 Task: Find connections with filter location Sahagún with filter topic #Affiliationwith filter profile language German with filter current company Prodapt with filter school Rajasthan Jobs with filter industry Wholesale Hardware, Plumbing, Heating Equipment with filter service category AssistanceAdvertising with filter keywords title Camera Operator
Action: Mouse moved to (290, 218)
Screenshot: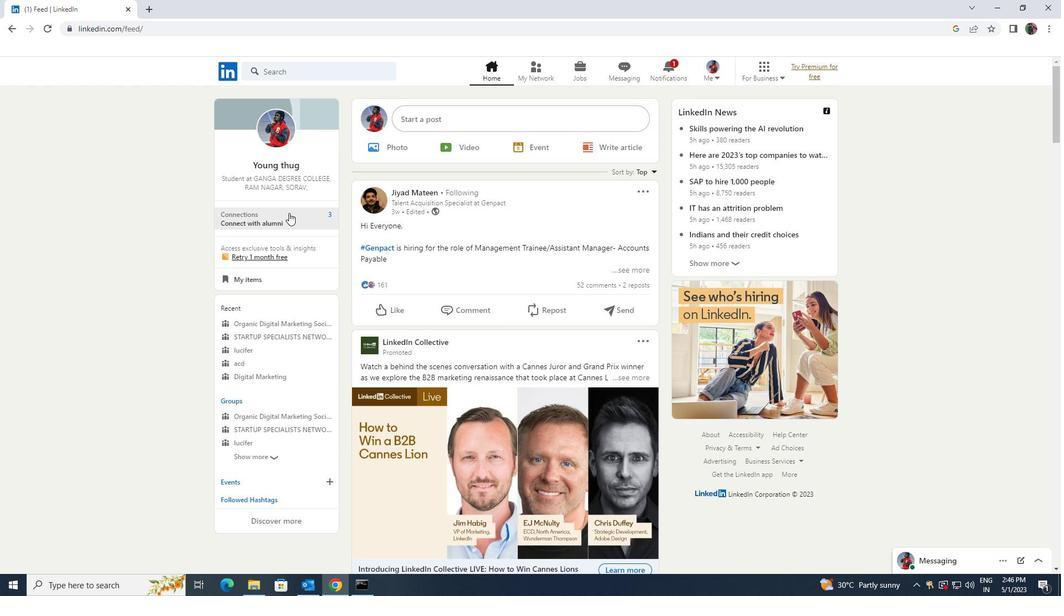 
Action: Mouse pressed left at (290, 218)
Screenshot: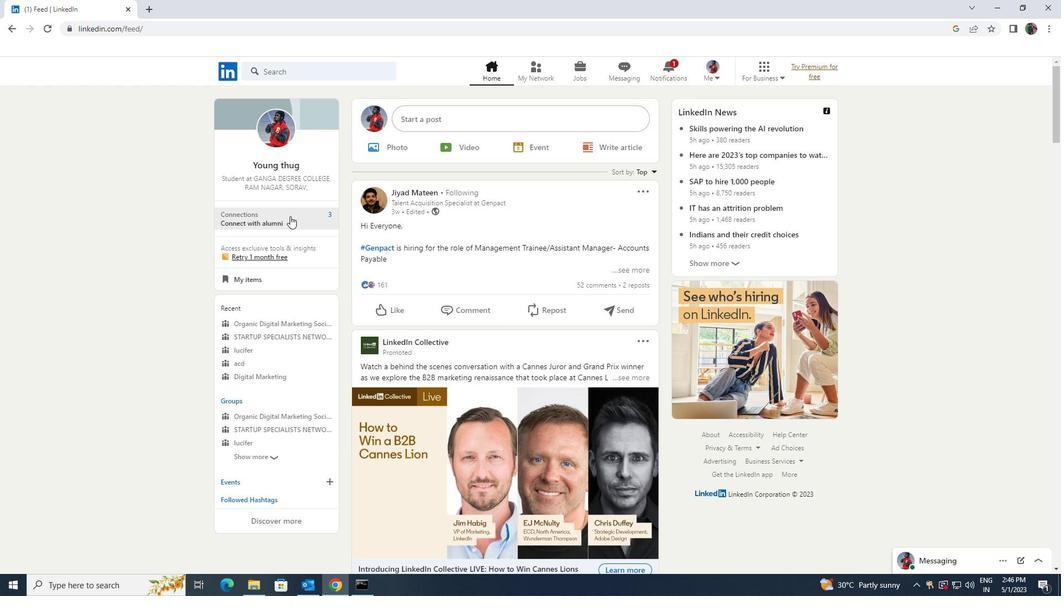 
Action: Mouse moved to (312, 137)
Screenshot: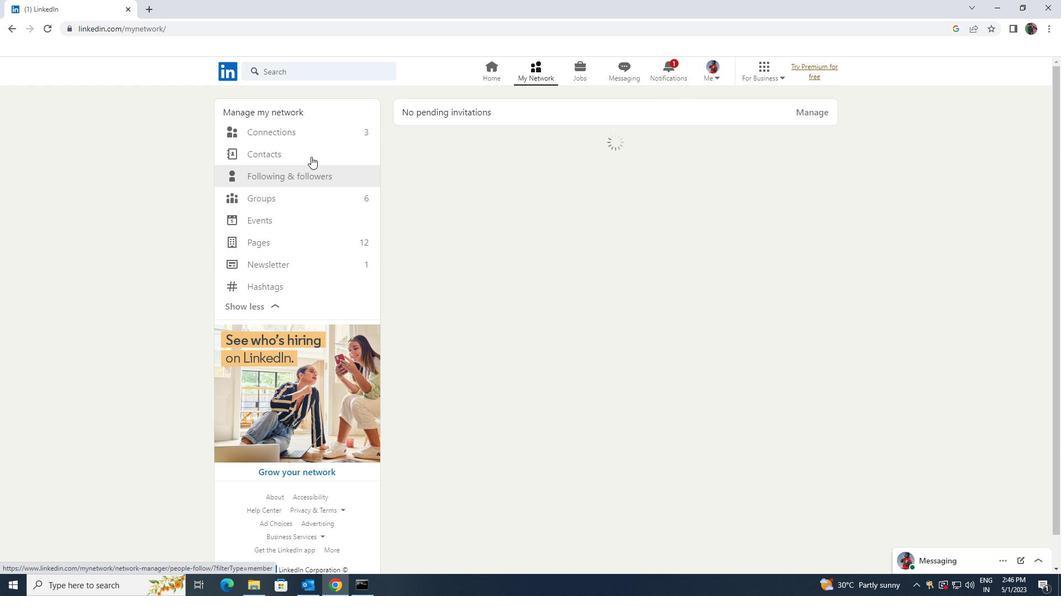 
Action: Mouse pressed left at (312, 137)
Screenshot: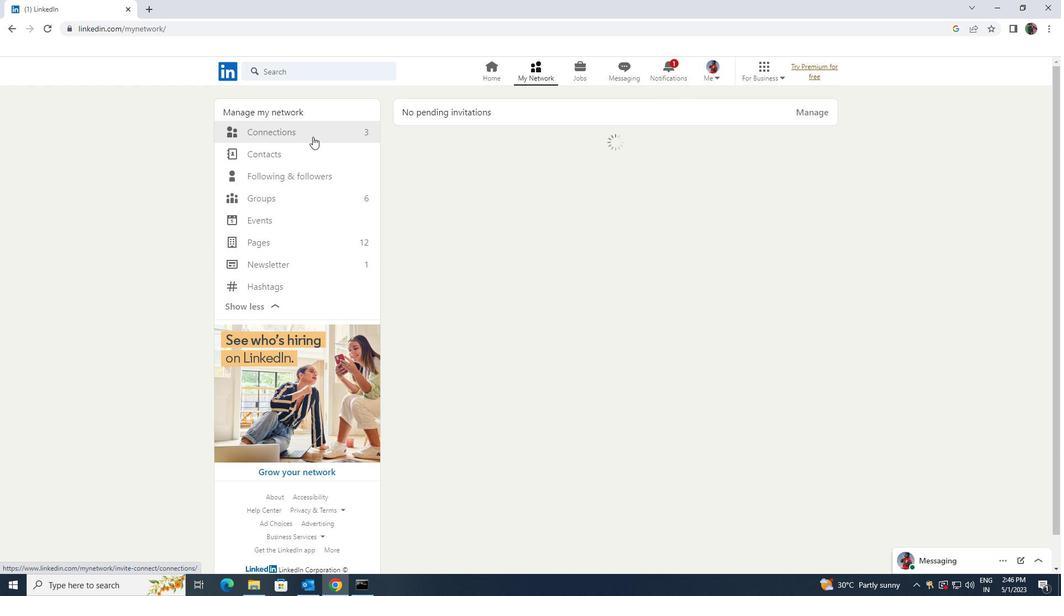 
Action: Mouse moved to (597, 132)
Screenshot: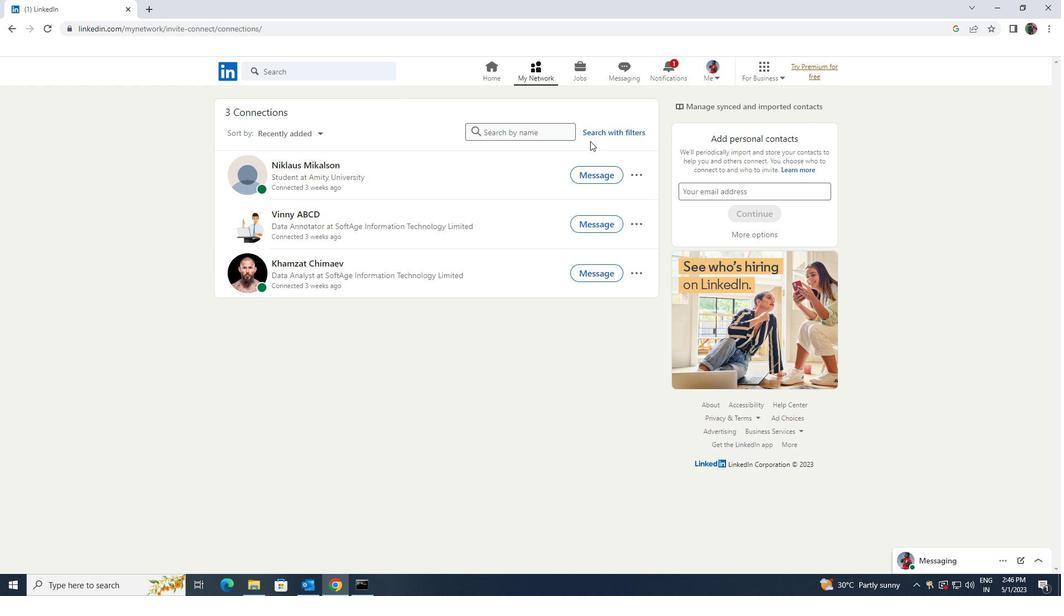 
Action: Mouse pressed left at (597, 132)
Screenshot: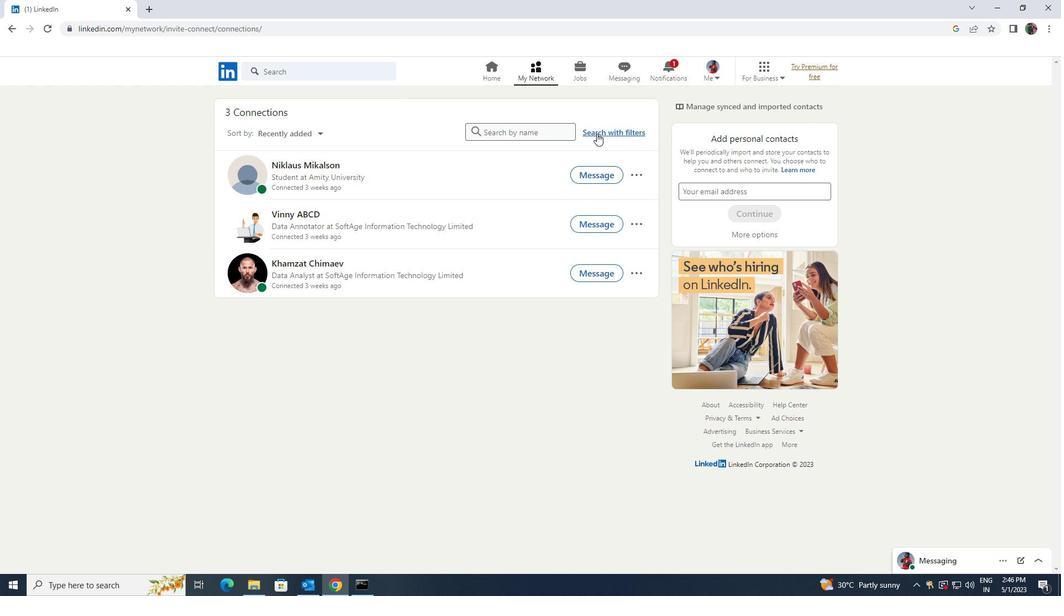 
Action: Mouse moved to (573, 103)
Screenshot: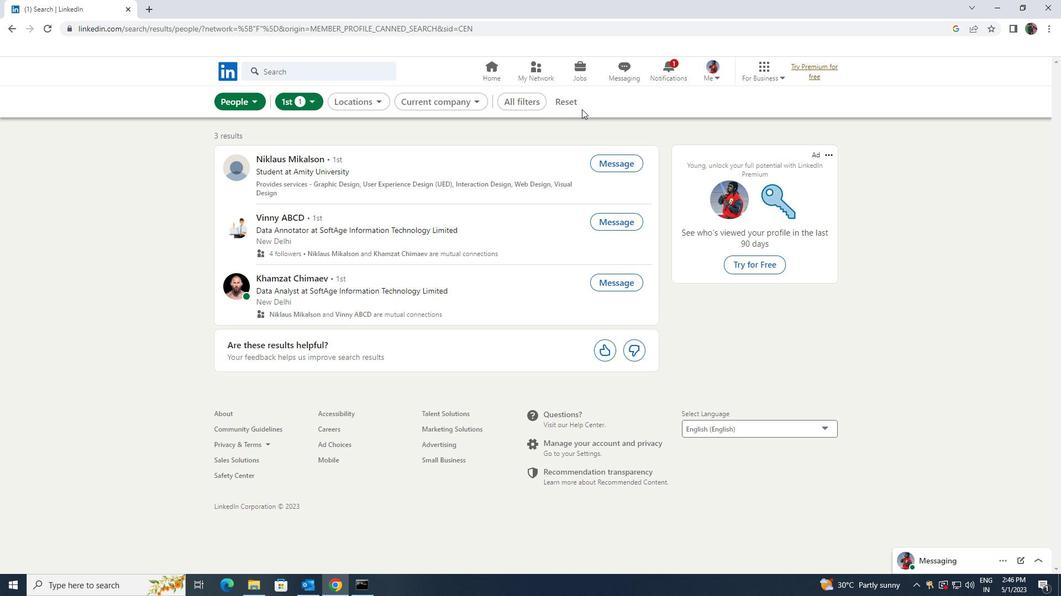 
Action: Mouse pressed left at (573, 103)
Screenshot: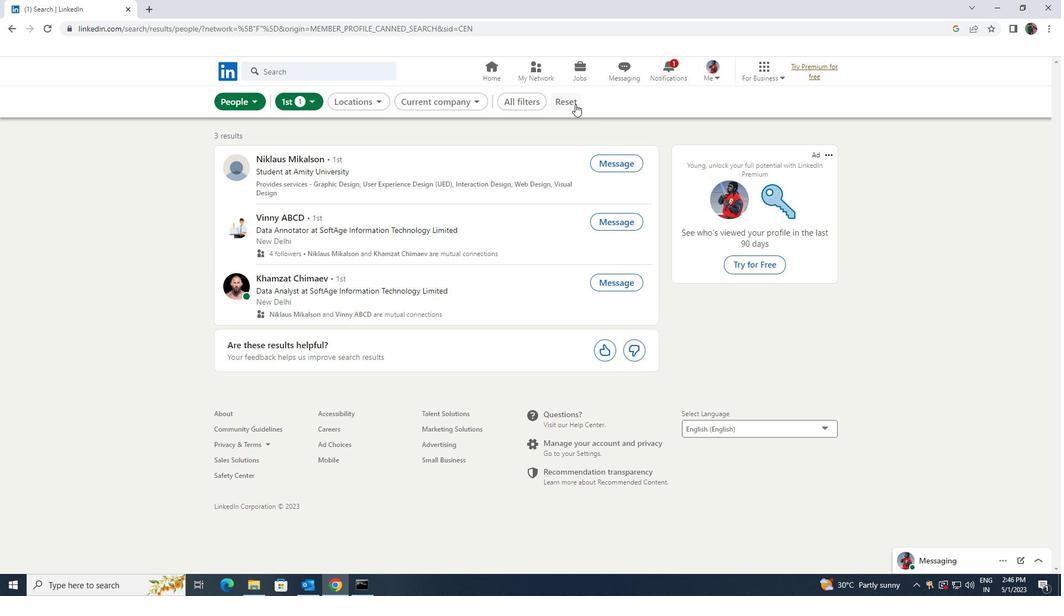 
Action: Mouse moved to (560, 101)
Screenshot: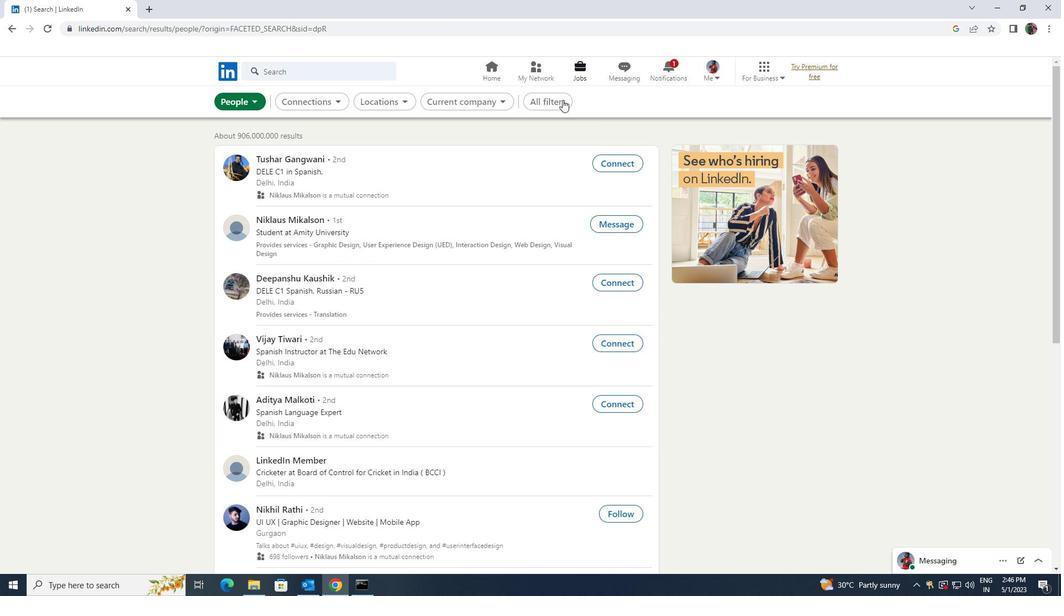 
Action: Mouse pressed left at (560, 101)
Screenshot: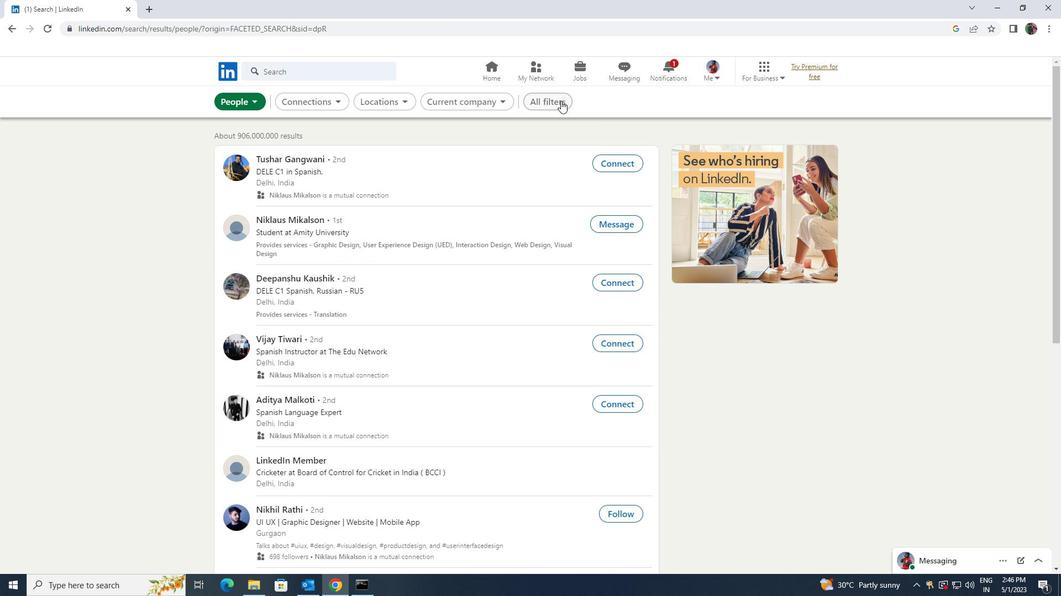 
Action: Mouse moved to (875, 290)
Screenshot: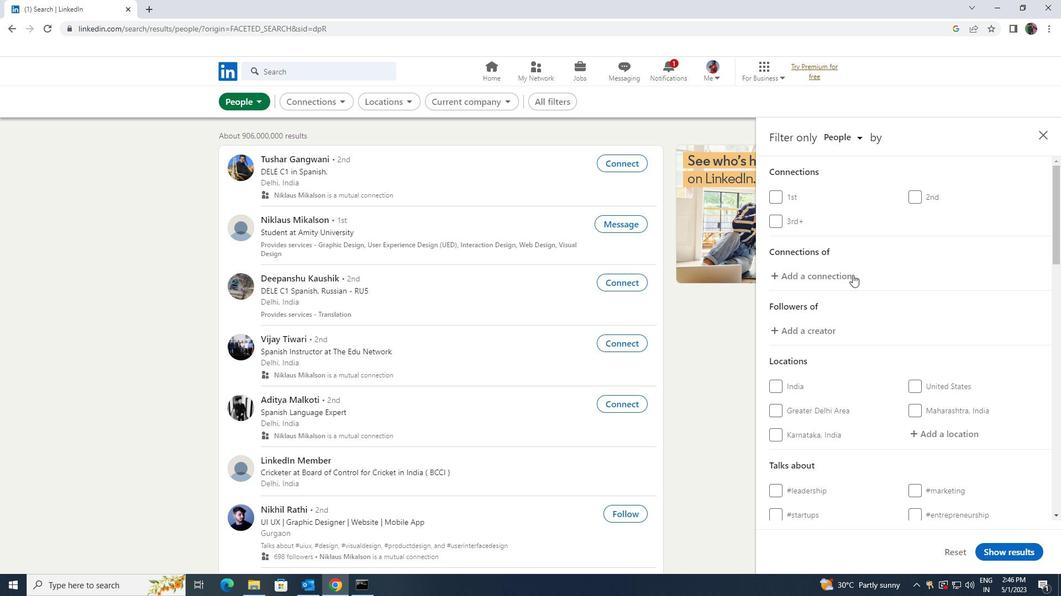 
Action: Mouse scrolled (875, 290) with delta (0, 0)
Screenshot: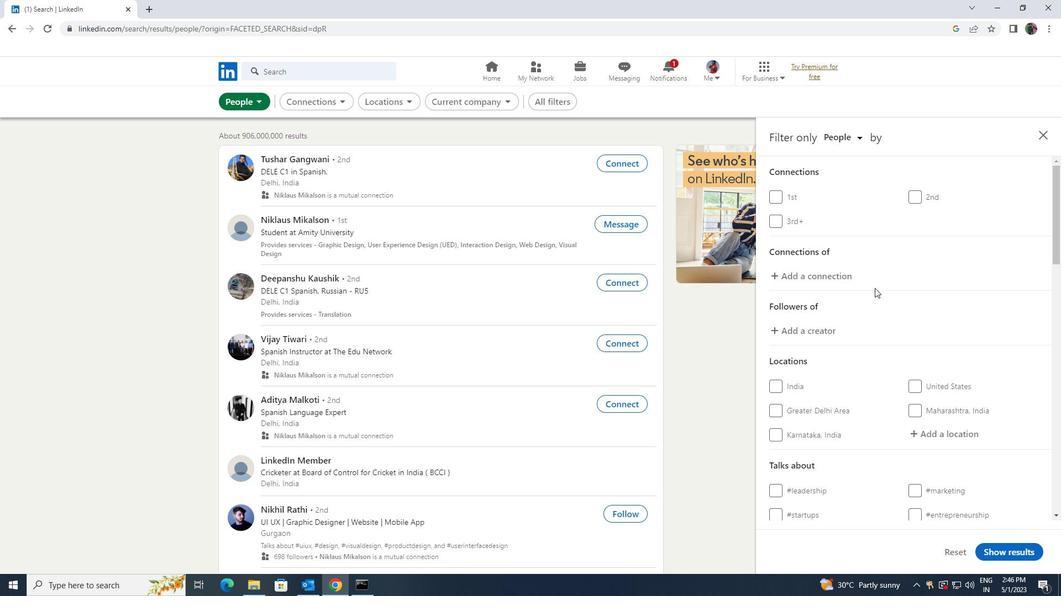 
Action: Mouse scrolled (875, 290) with delta (0, 0)
Screenshot: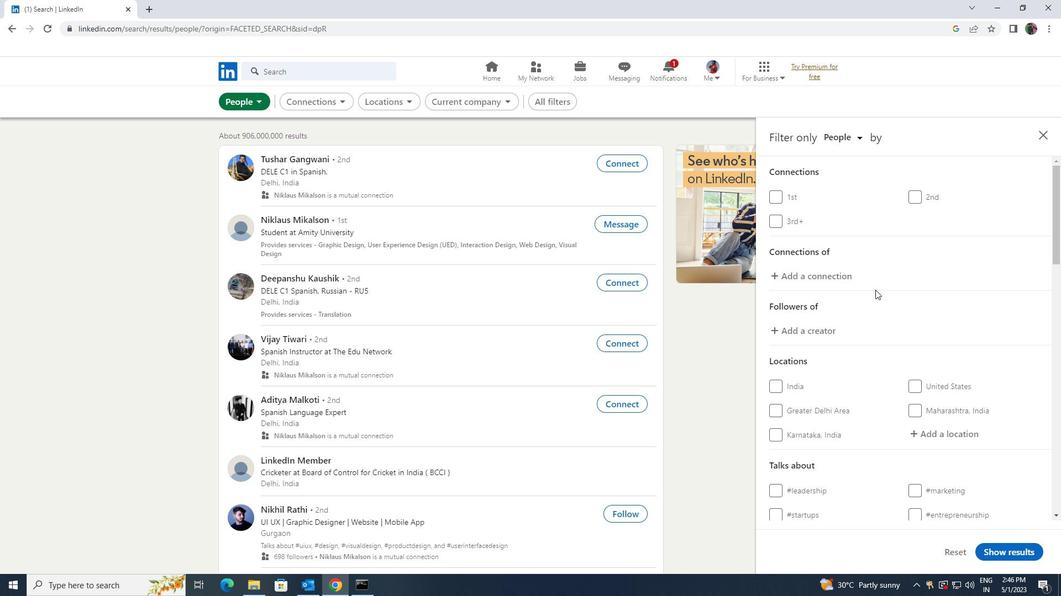 
Action: Mouse scrolled (875, 290) with delta (0, 0)
Screenshot: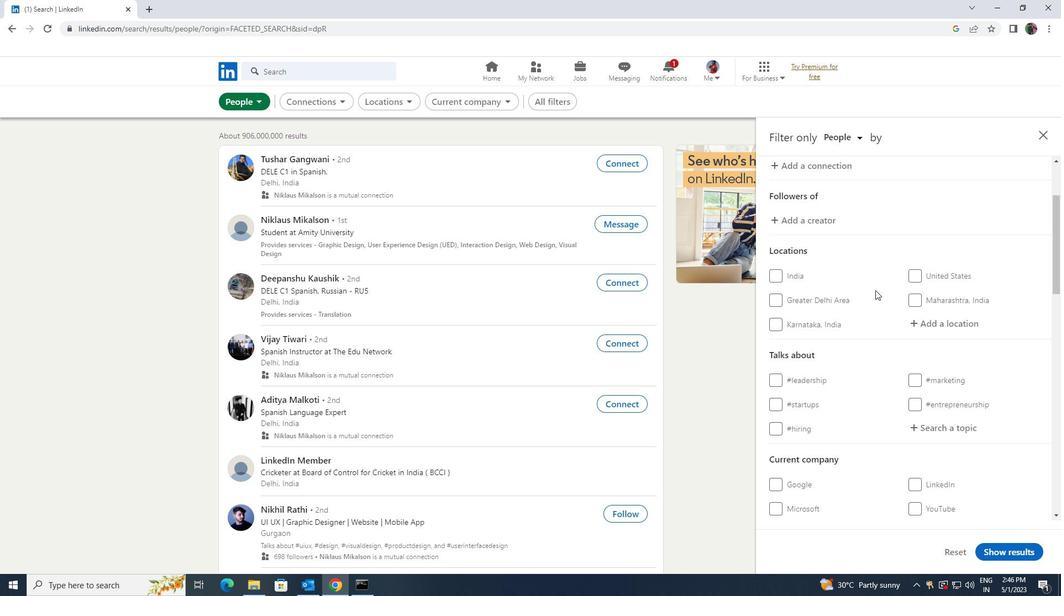 
Action: Mouse moved to (920, 261)
Screenshot: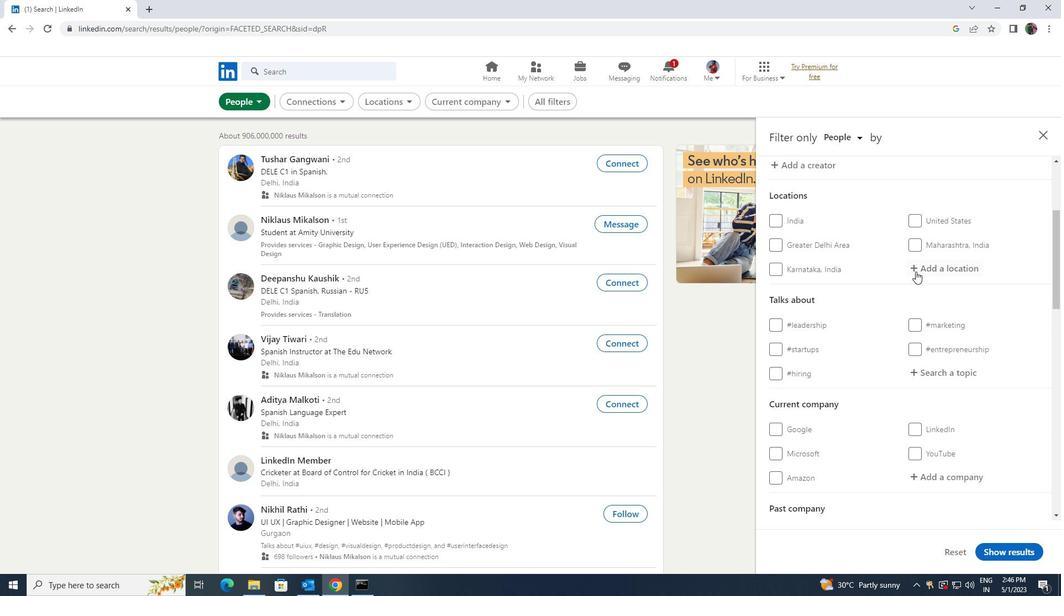 
Action: Mouse pressed left at (920, 261)
Screenshot: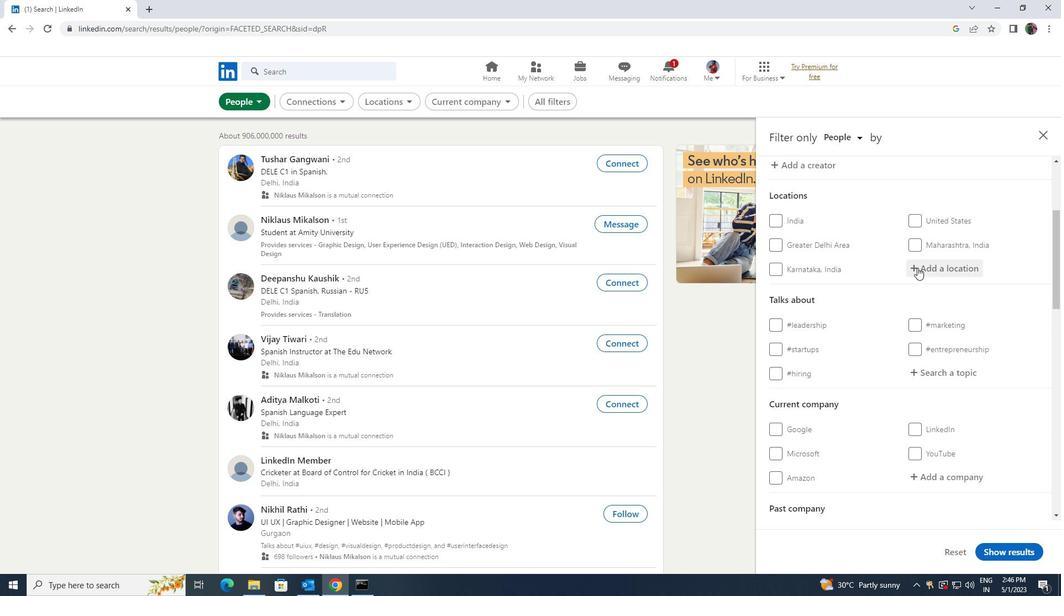 
Action: Mouse moved to (904, 265)
Screenshot: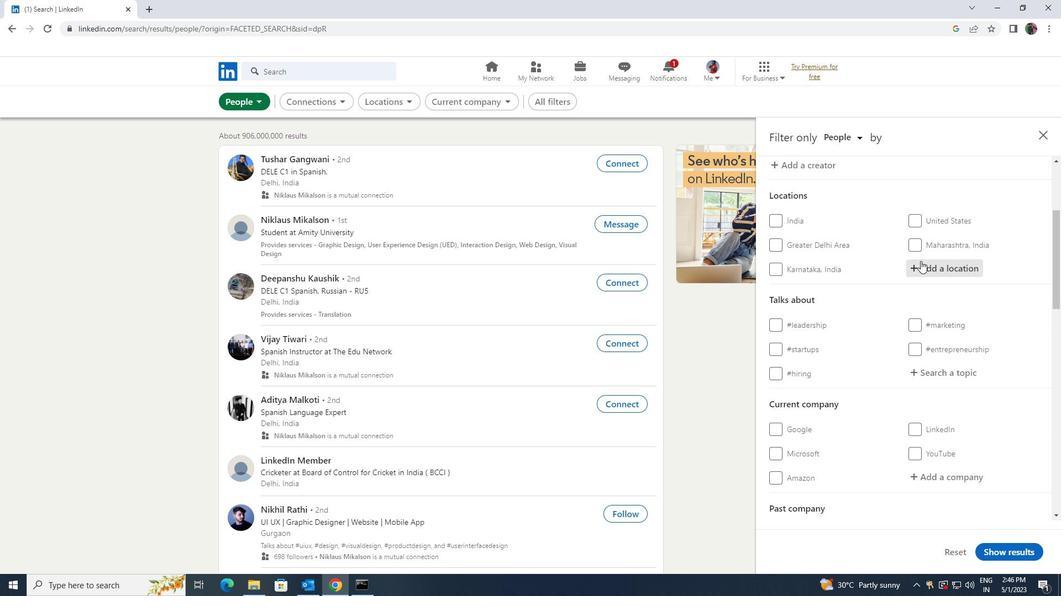 
Action: Key pressed <Key.shift>SAHAGUN
Screenshot: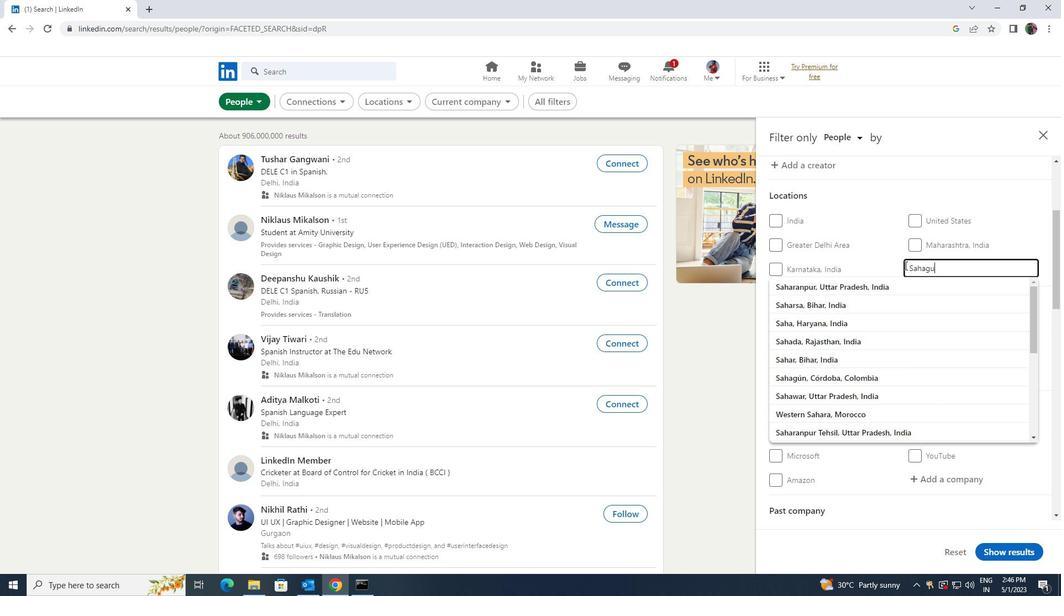 
Action: Mouse moved to (899, 277)
Screenshot: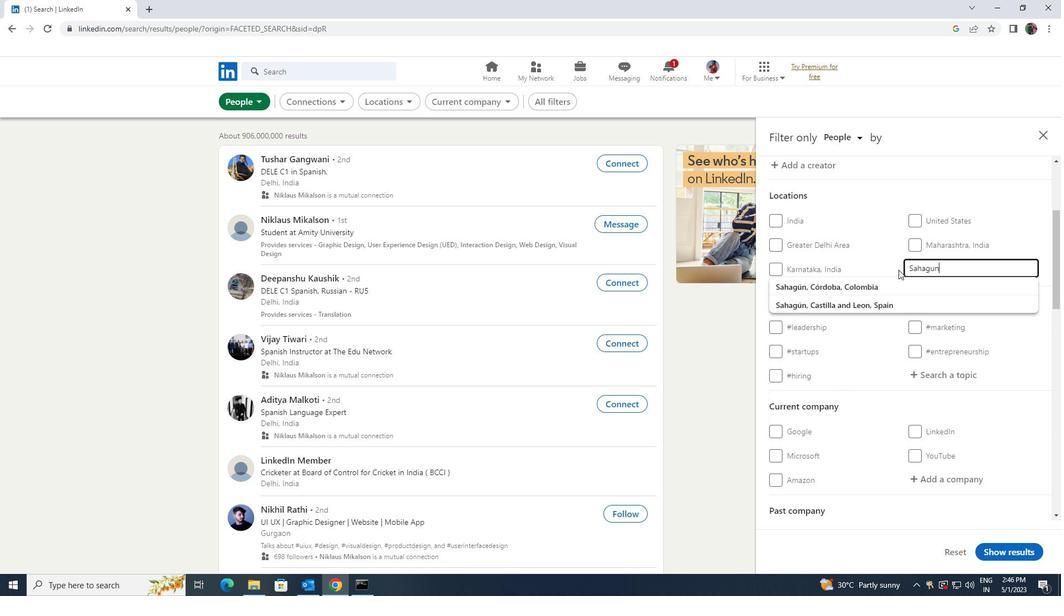 
Action: Mouse pressed left at (899, 277)
Screenshot: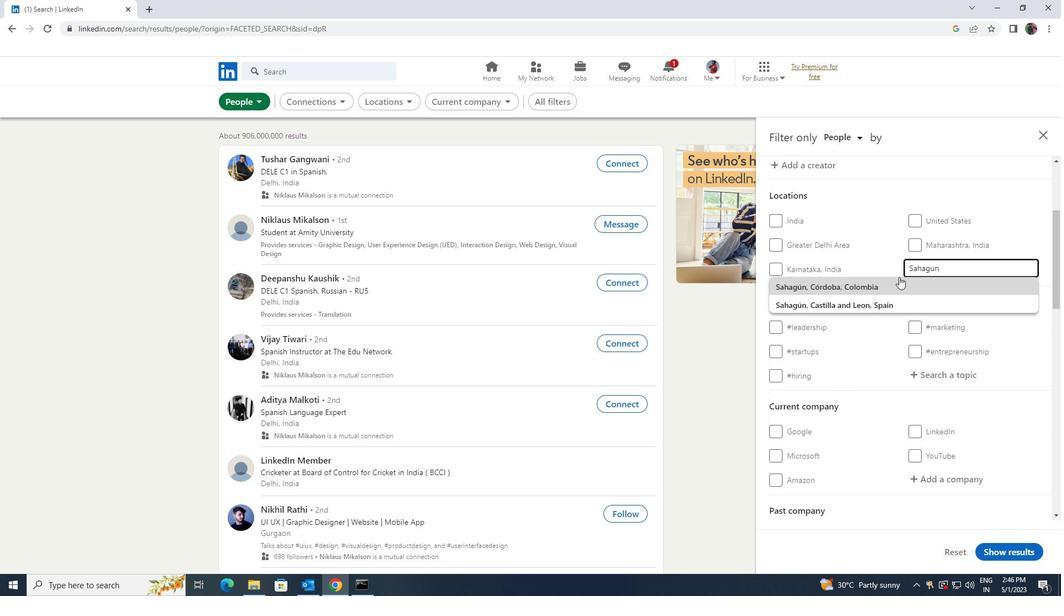 
Action: Mouse moved to (899, 277)
Screenshot: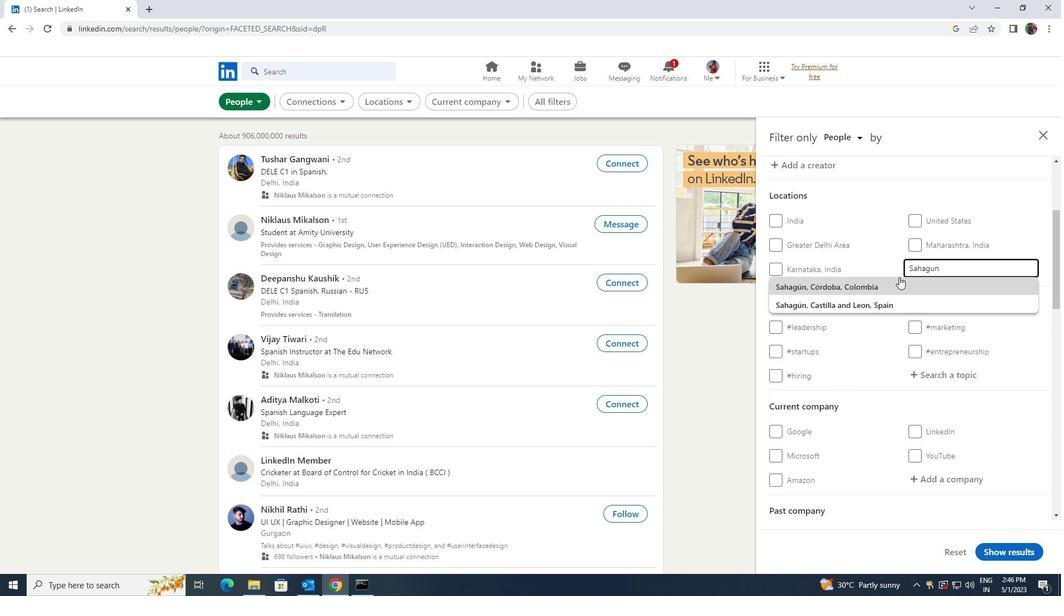 
Action: Mouse scrolled (899, 277) with delta (0, 0)
Screenshot: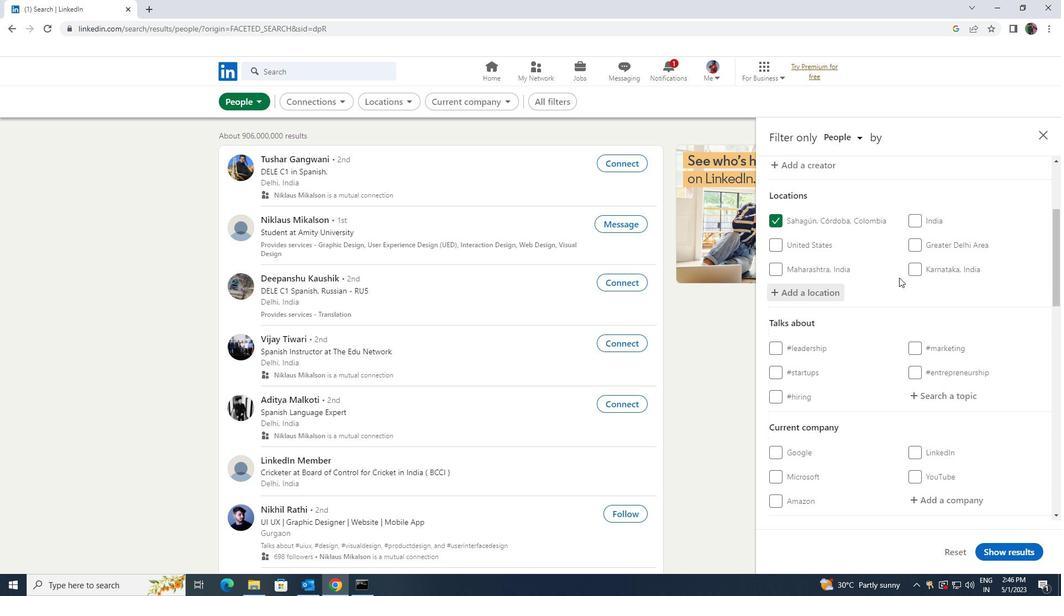 
Action: Mouse scrolled (899, 277) with delta (0, 0)
Screenshot: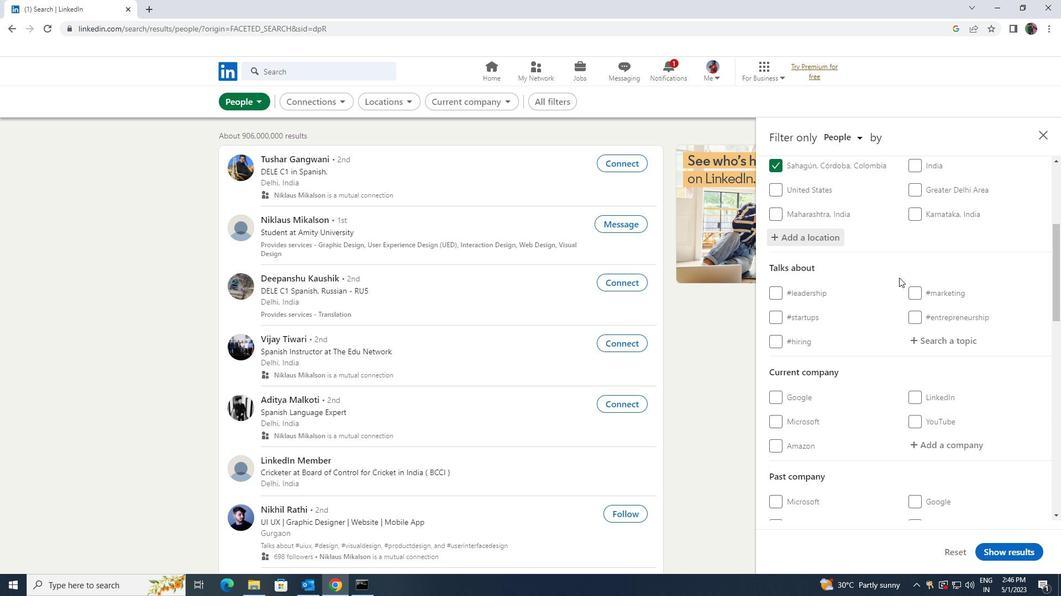 
Action: Mouse scrolled (899, 277) with delta (0, 0)
Screenshot: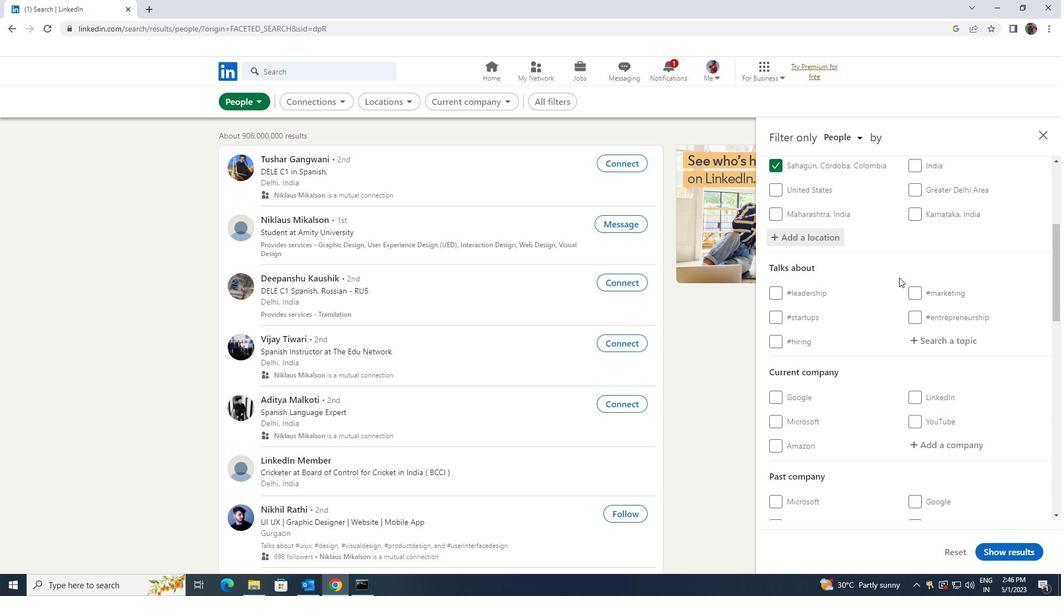
Action: Mouse moved to (925, 232)
Screenshot: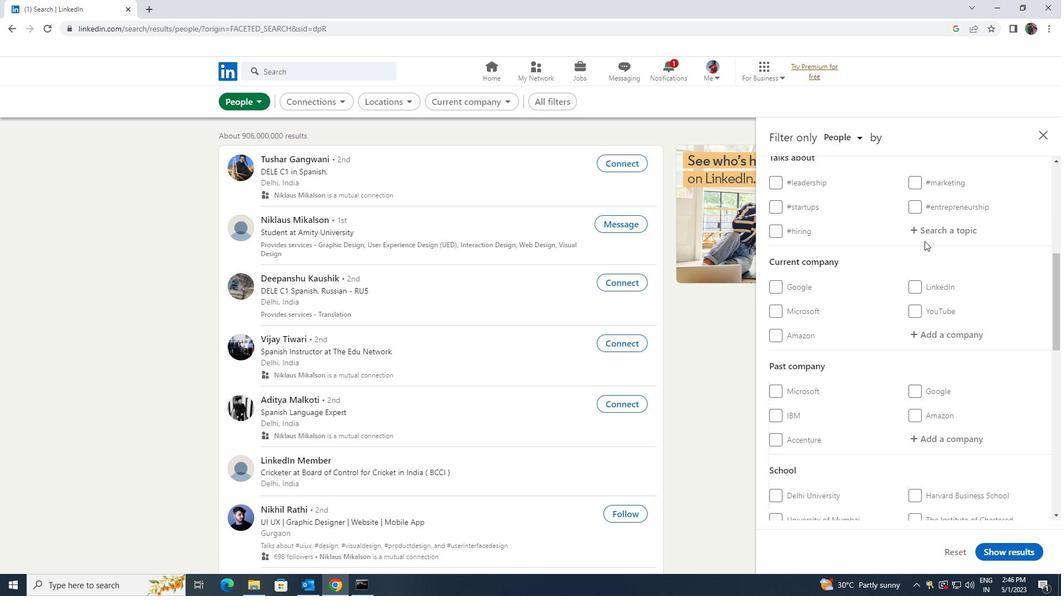 
Action: Mouse pressed left at (925, 232)
Screenshot: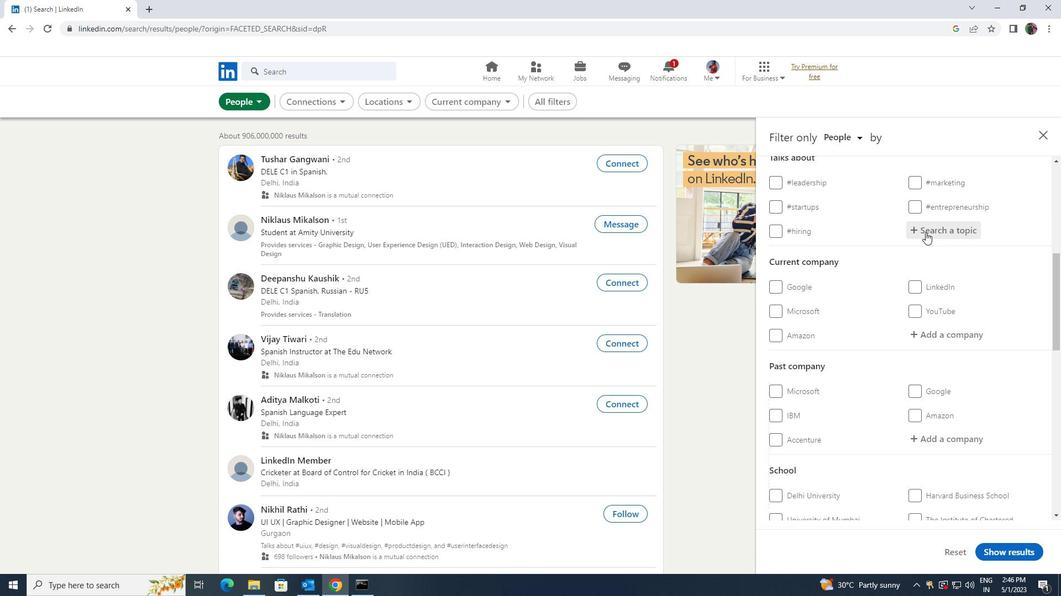 
Action: Mouse moved to (920, 235)
Screenshot: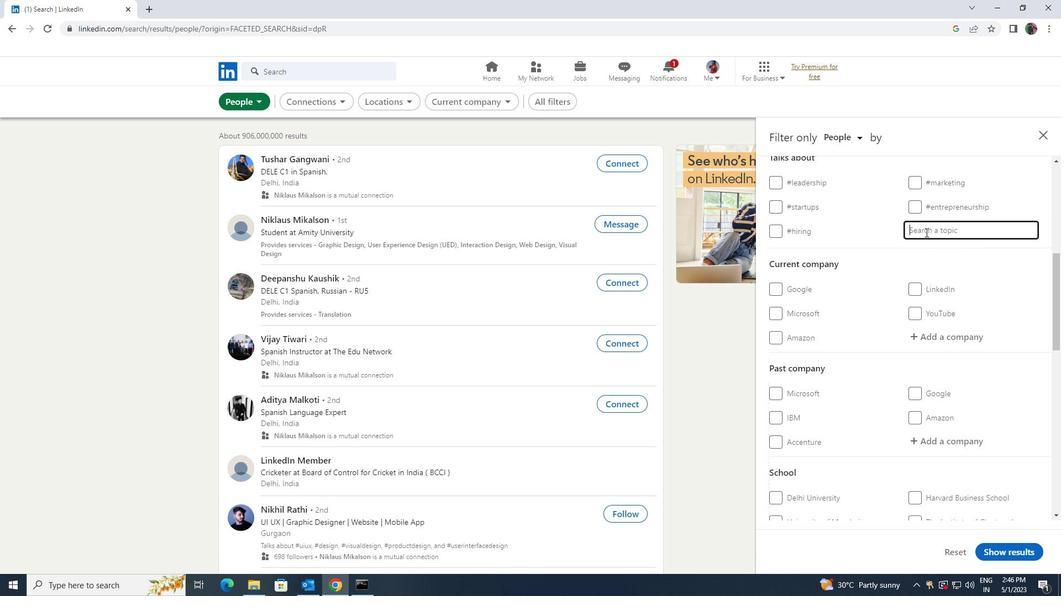 
Action: Key pressed <Key.shift>AFFILI
Screenshot: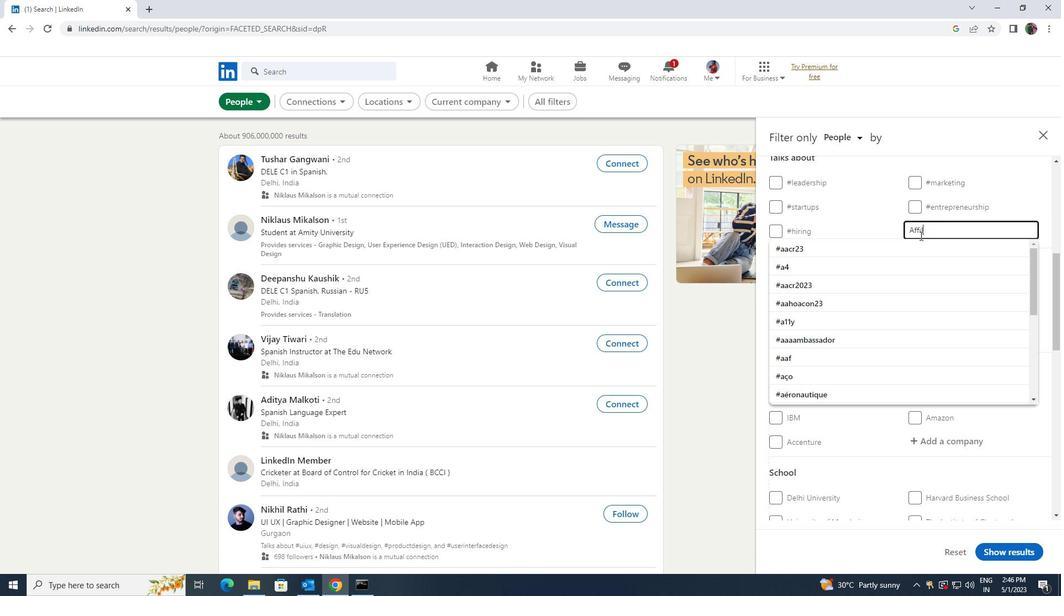 
Action: Mouse moved to (895, 277)
Screenshot: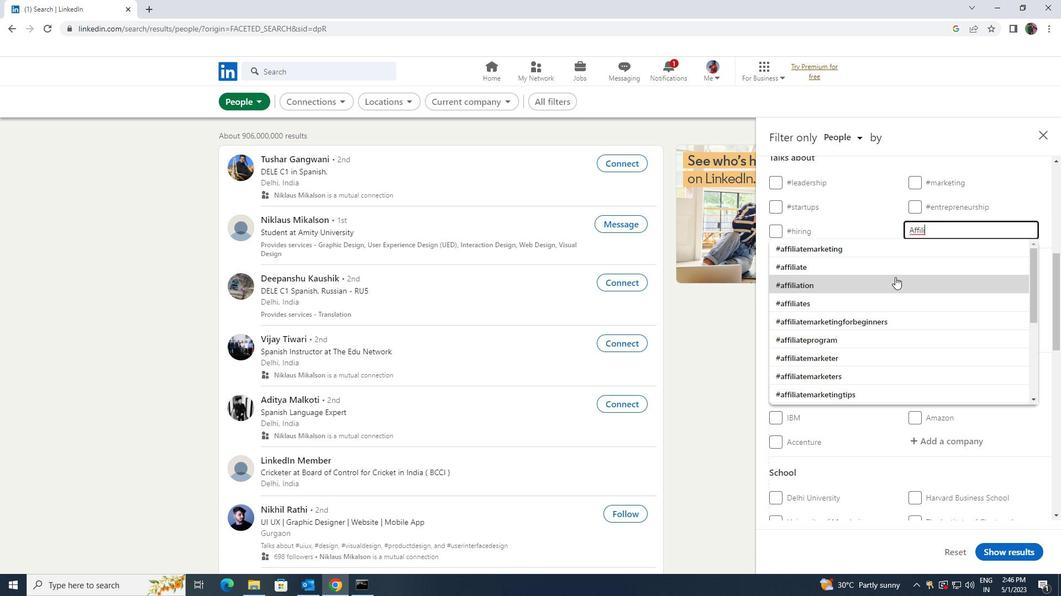 
Action: Mouse pressed left at (895, 277)
Screenshot: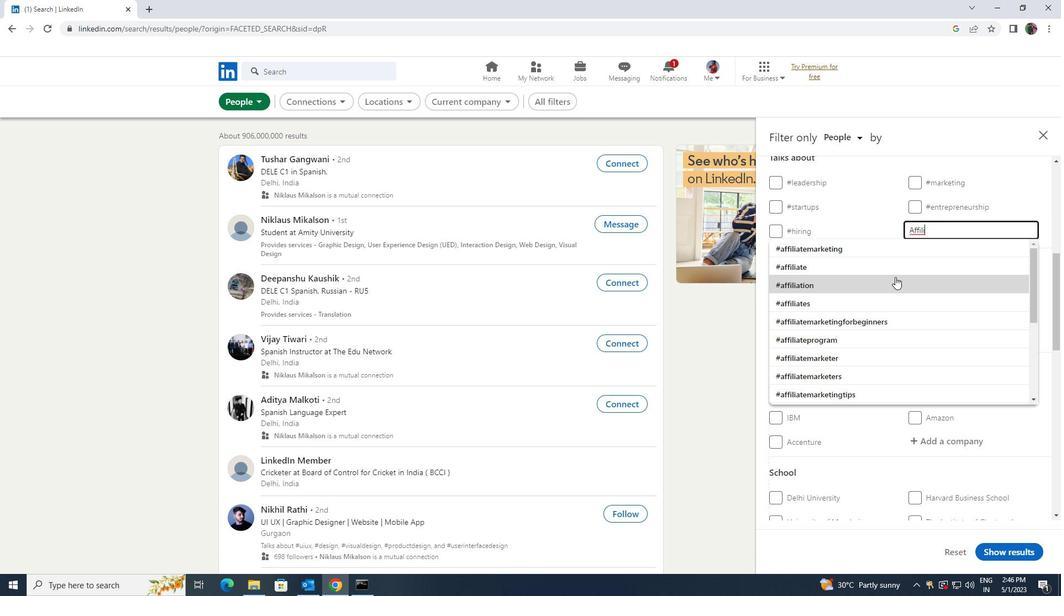 
Action: Mouse scrolled (895, 276) with delta (0, 0)
Screenshot: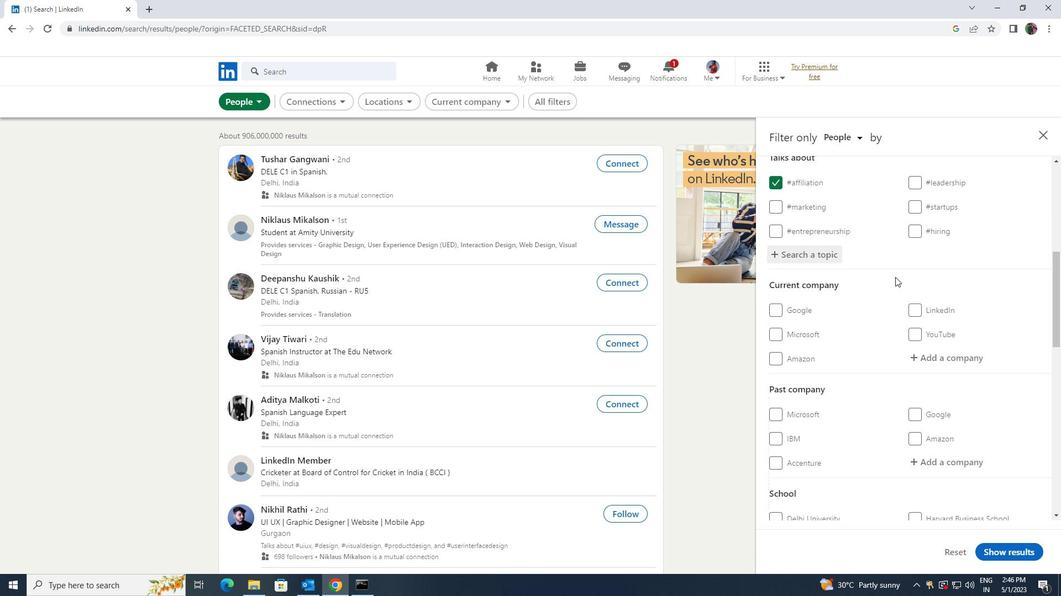 
Action: Mouse scrolled (895, 276) with delta (0, 0)
Screenshot: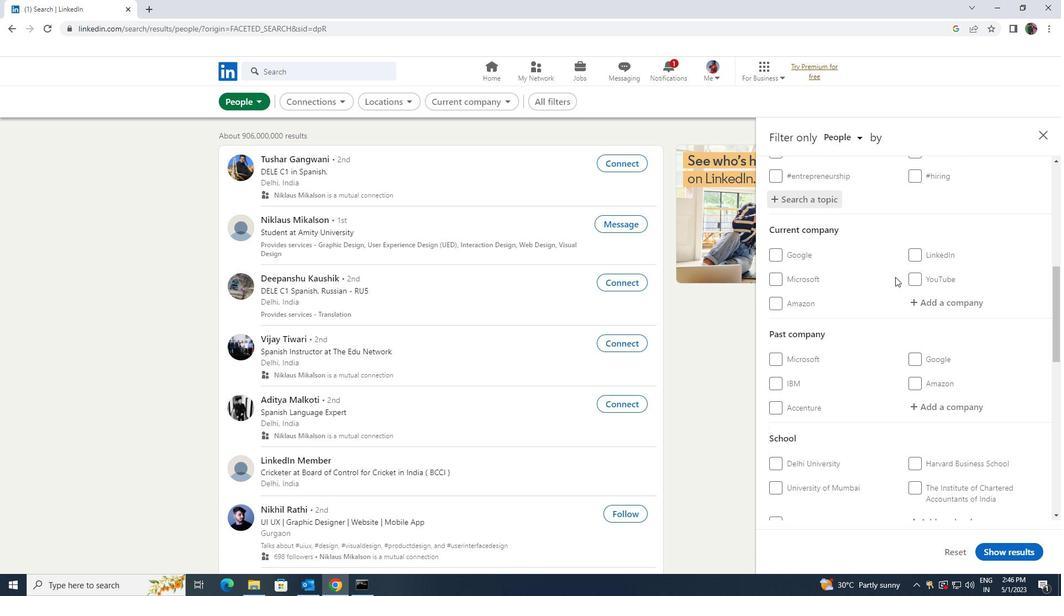 
Action: Mouse scrolled (895, 276) with delta (0, 0)
Screenshot: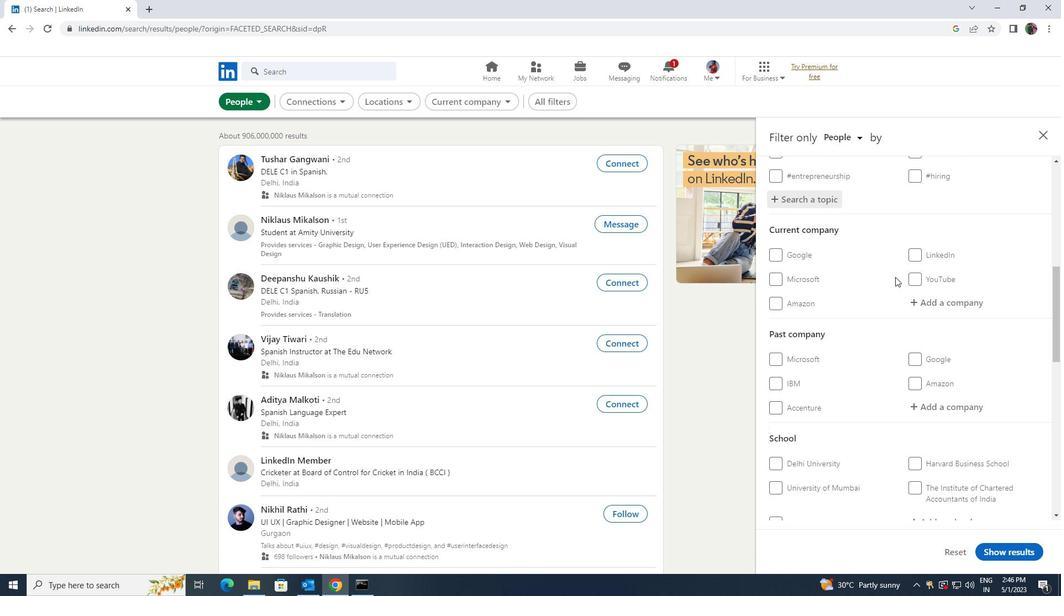 
Action: Mouse scrolled (895, 276) with delta (0, 0)
Screenshot: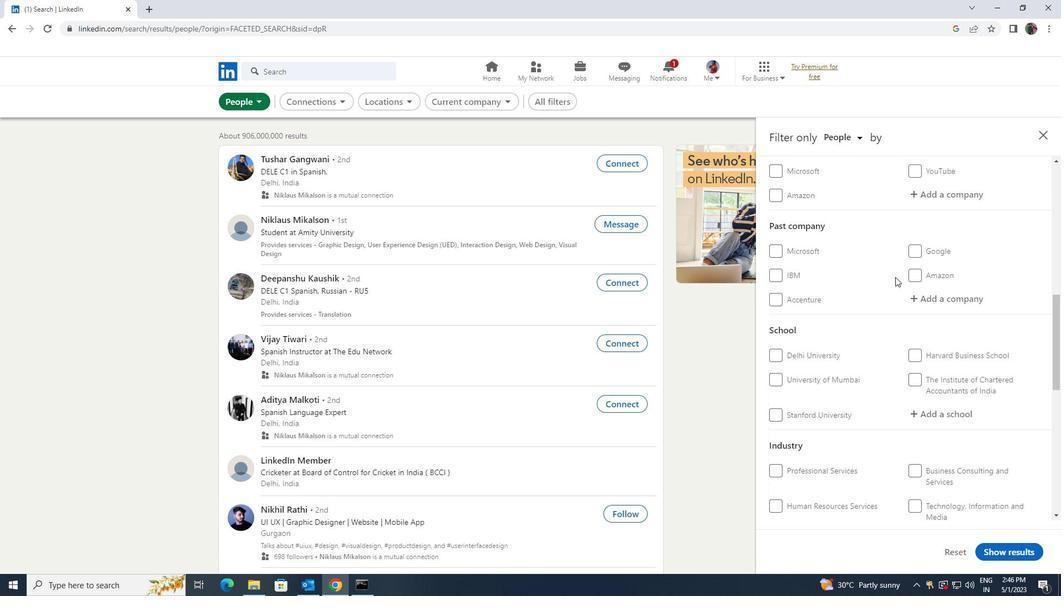 
Action: Mouse scrolled (895, 276) with delta (0, 0)
Screenshot: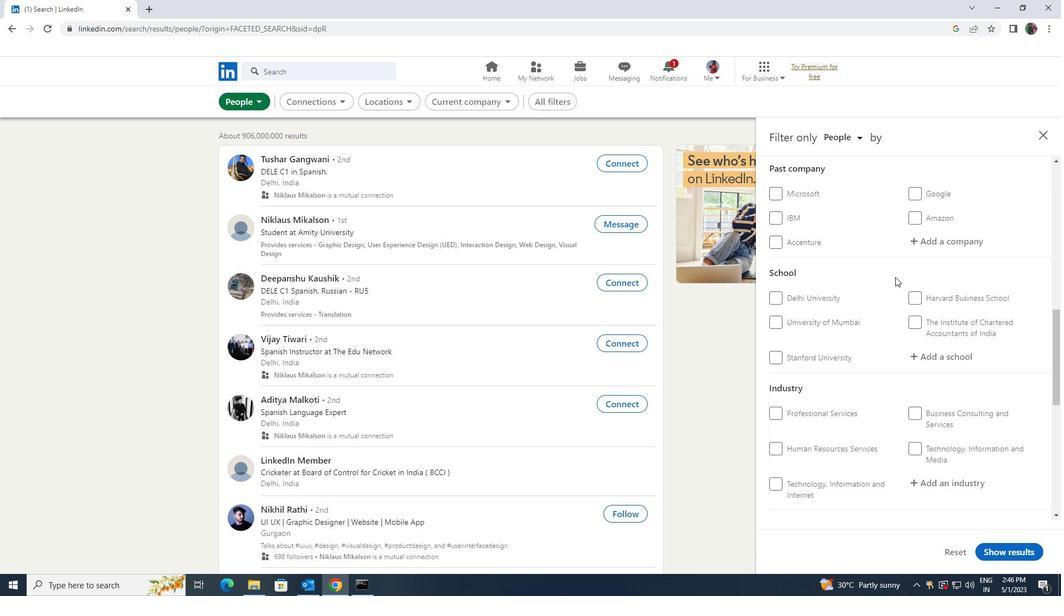 
Action: Mouse scrolled (895, 276) with delta (0, 0)
Screenshot: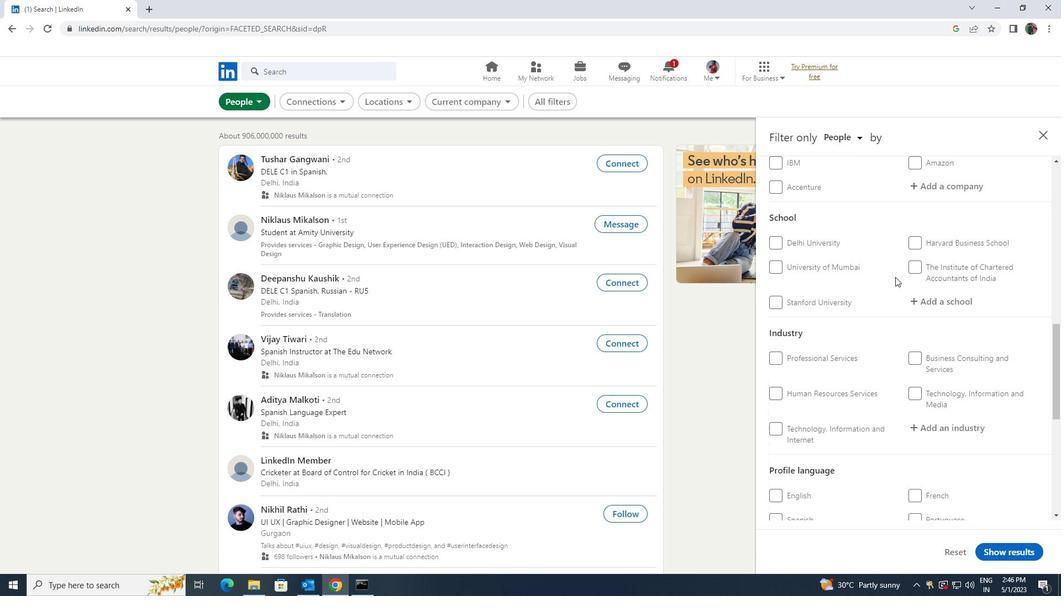 
Action: Mouse scrolled (895, 276) with delta (0, 0)
Screenshot: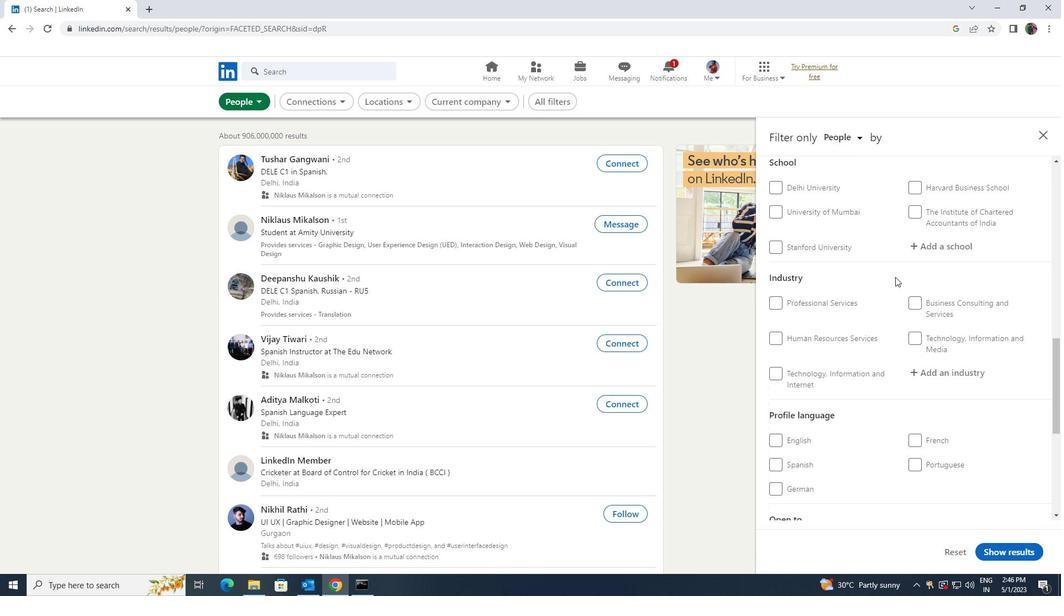 
Action: Mouse scrolled (895, 276) with delta (0, 0)
Screenshot: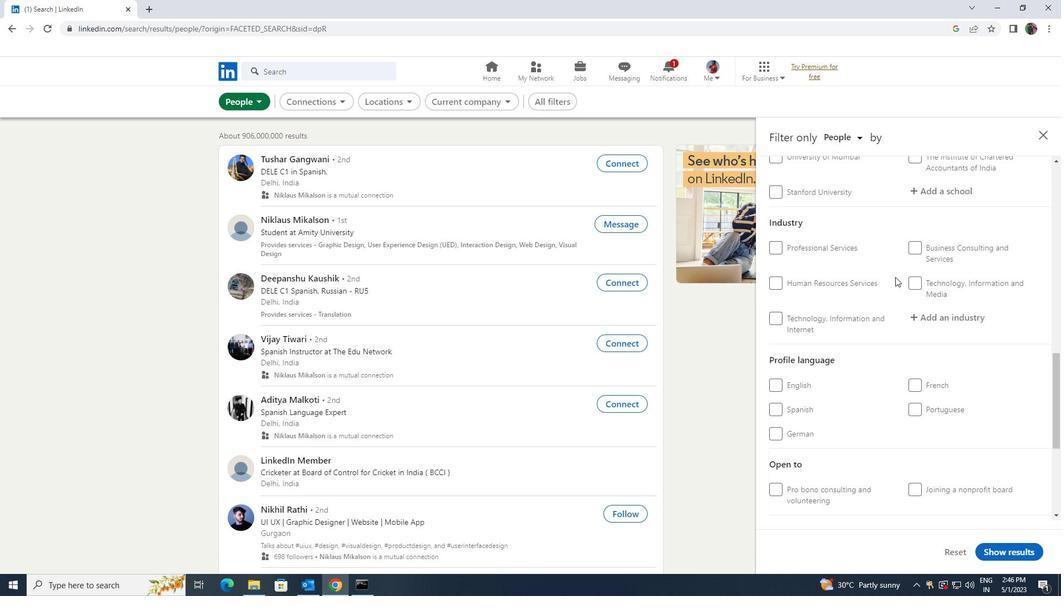 
Action: Mouse moved to (776, 377)
Screenshot: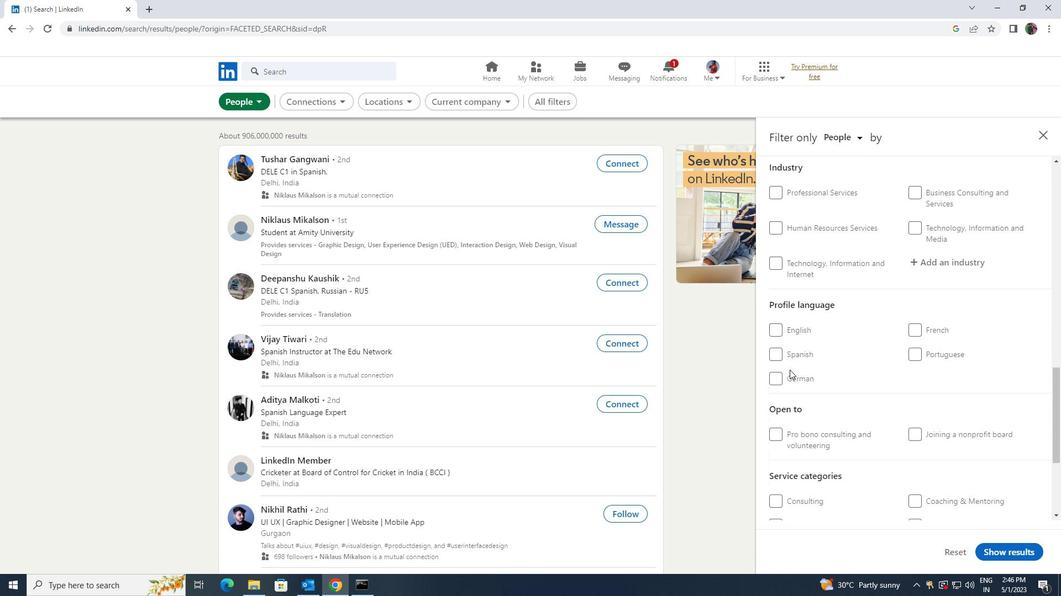 
Action: Mouse pressed left at (776, 377)
Screenshot: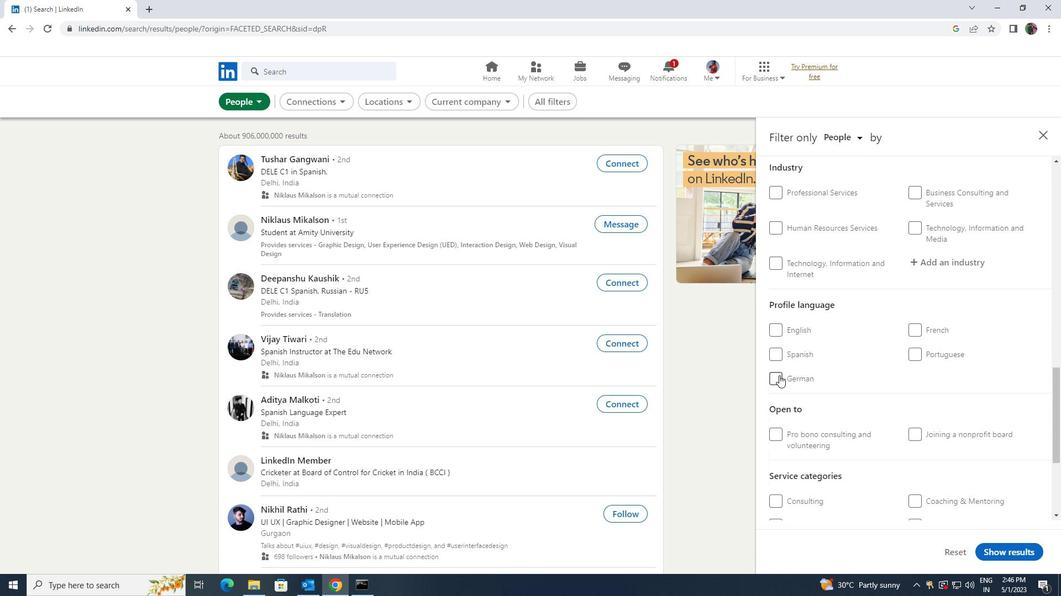 
Action: Mouse moved to (853, 359)
Screenshot: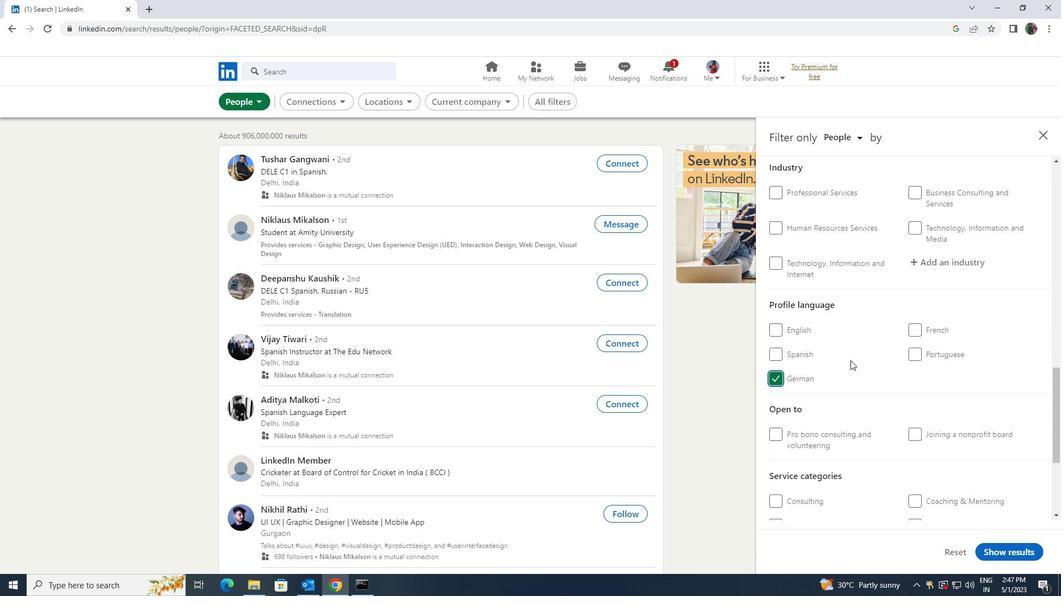 
Action: Mouse scrolled (853, 359) with delta (0, 0)
Screenshot: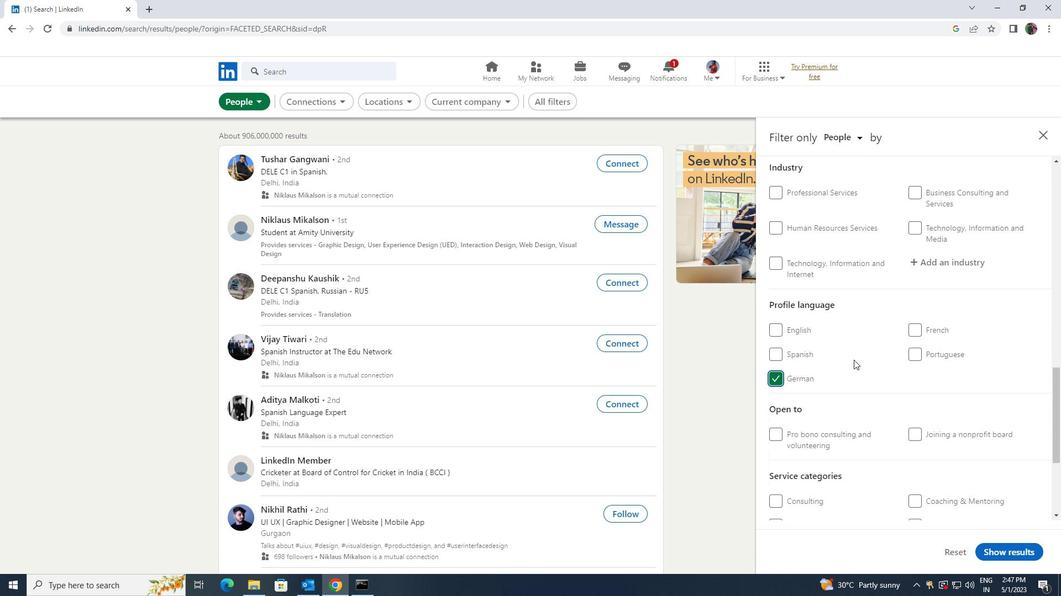 
Action: Mouse scrolled (853, 359) with delta (0, 0)
Screenshot: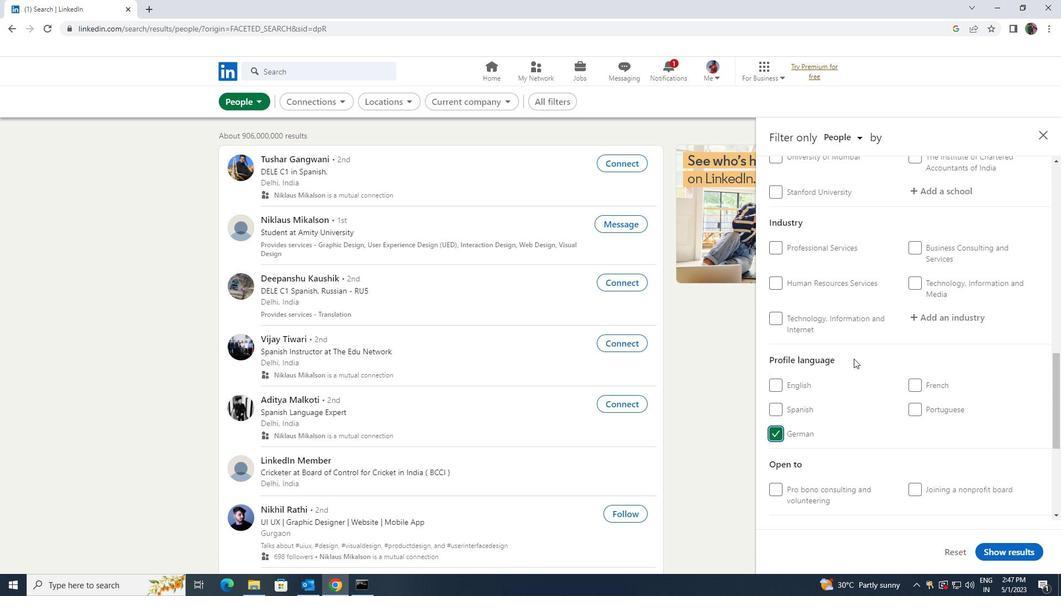
Action: Mouse scrolled (853, 359) with delta (0, 0)
Screenshot: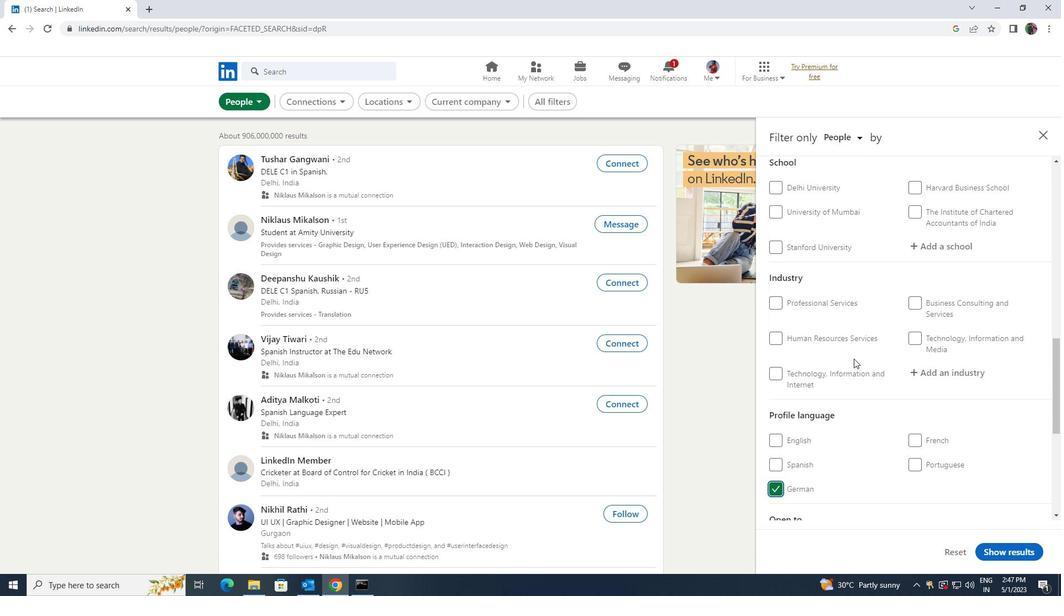 
Action: Mouse moved to (853, 358)
Screenshot: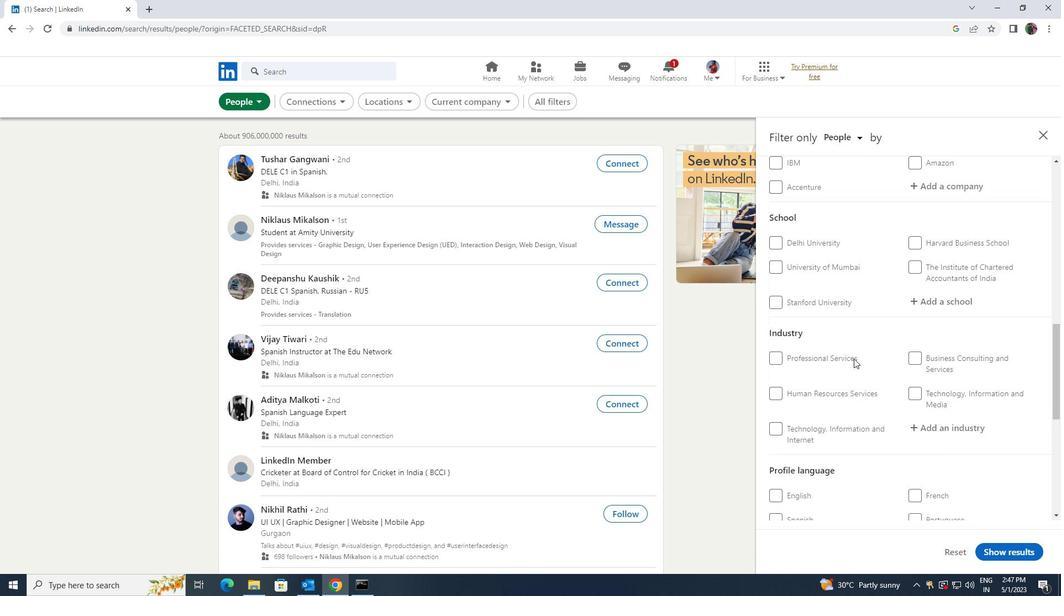 
Action: Mouse scrolled (853, 359) with delta (0, 0)
Screenshot: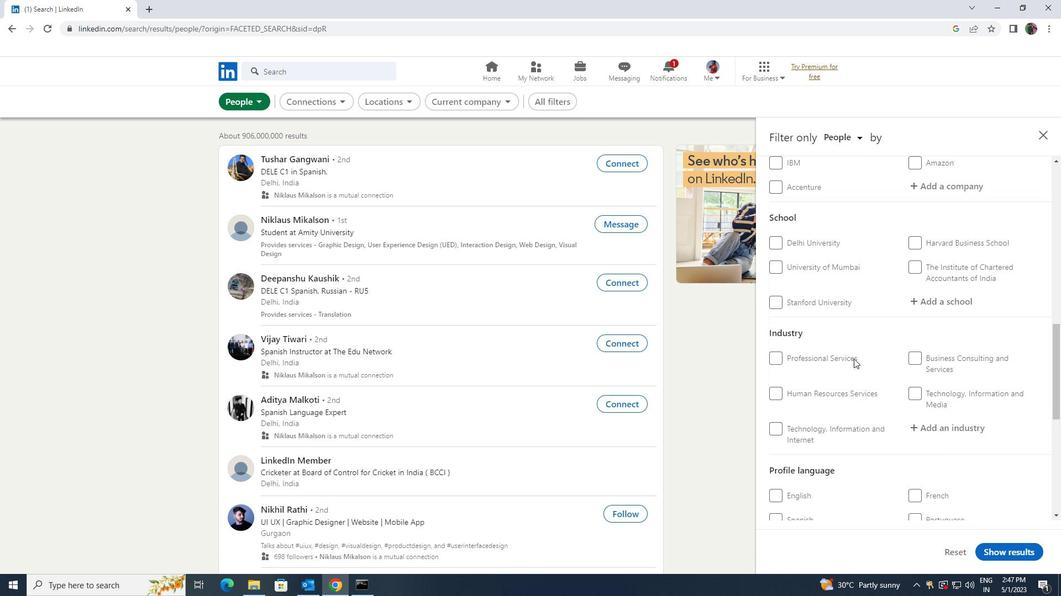 
Action: Mouse moved to (853, 356)
Screenshot: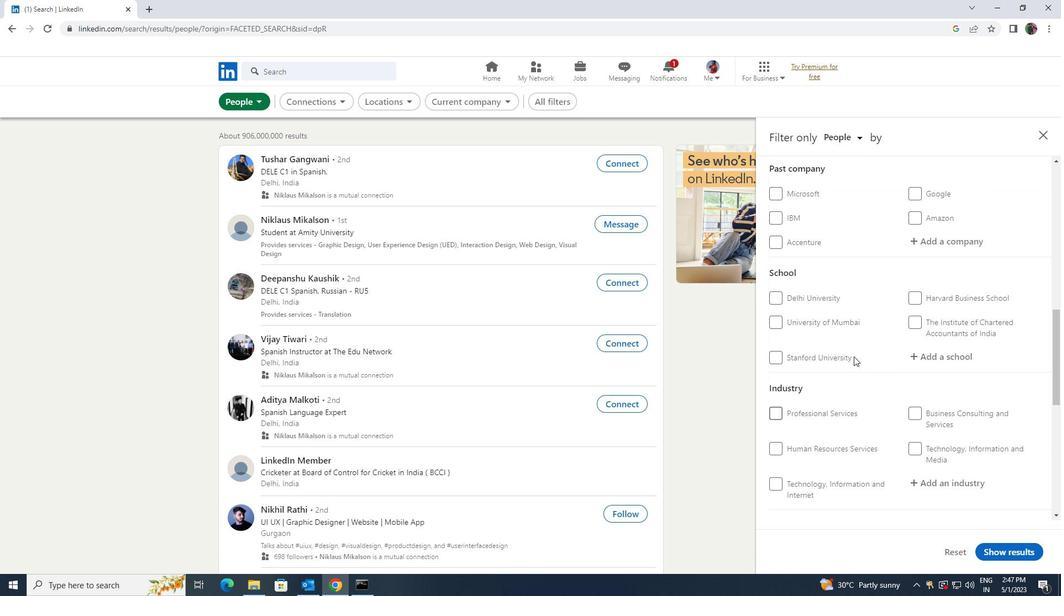 
Action: Mouse scrolled (853, 356) with delta (0, 0)
Screenshot: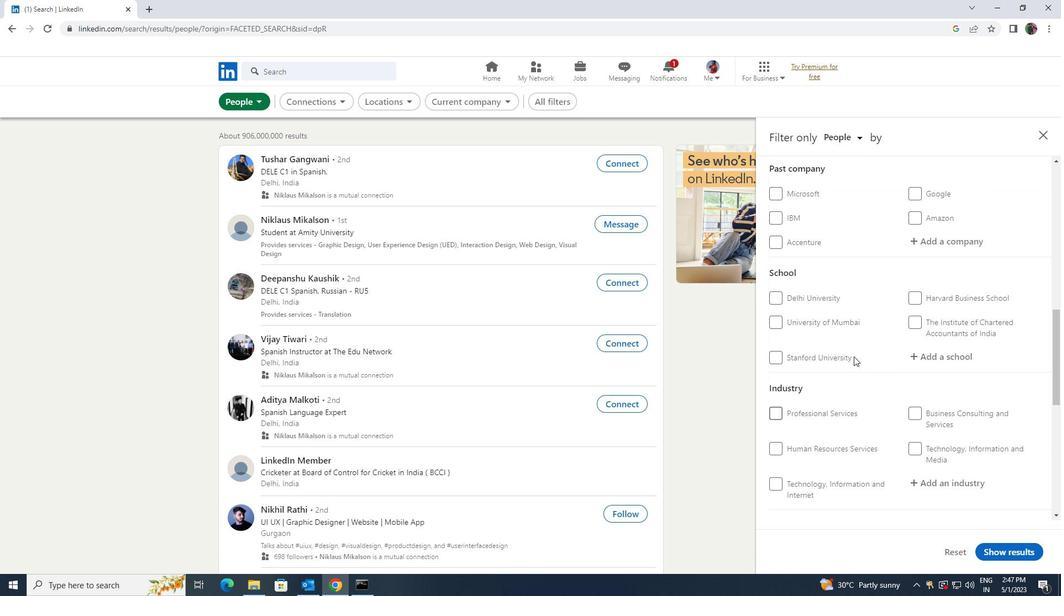 
Action: Mouse moved to (853, 350)
Screenshot: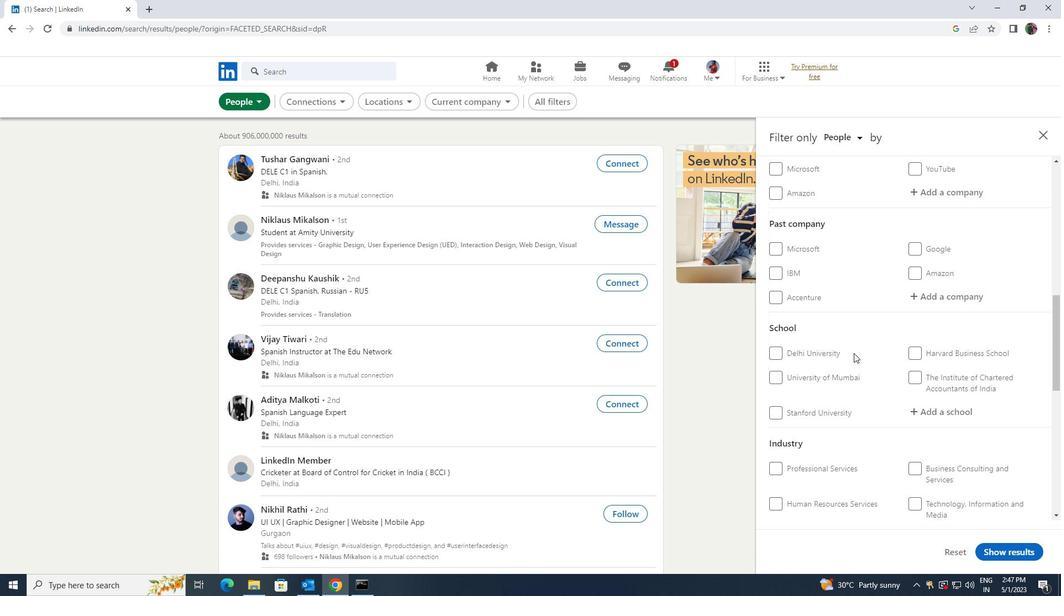 
Action: Mouse scrolled (853, 351) with delta (0, 0)
Screenshot: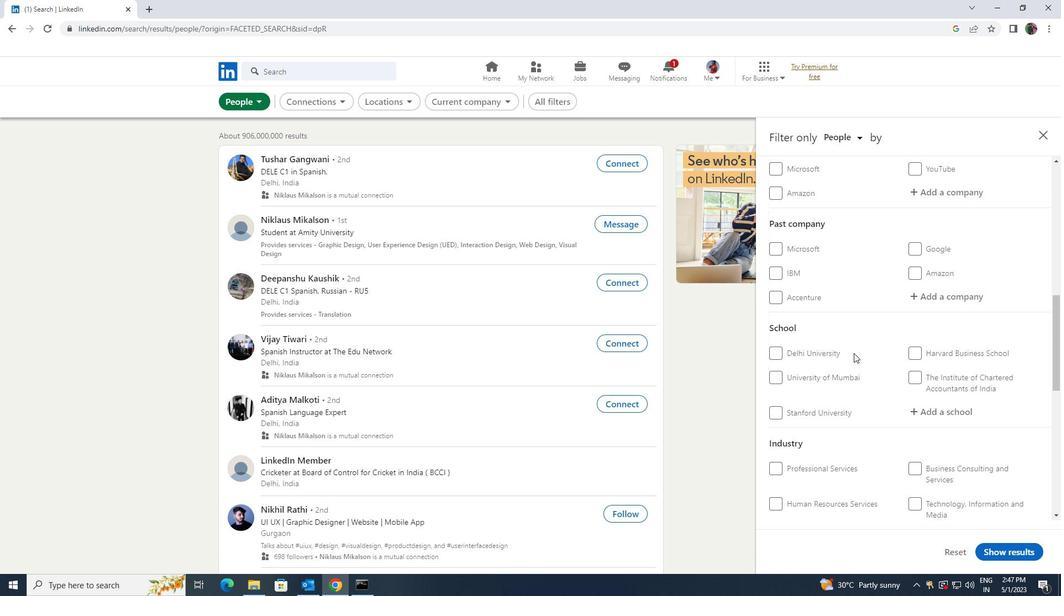 
Action: Mouse moved to (924, 247)
Screenshot: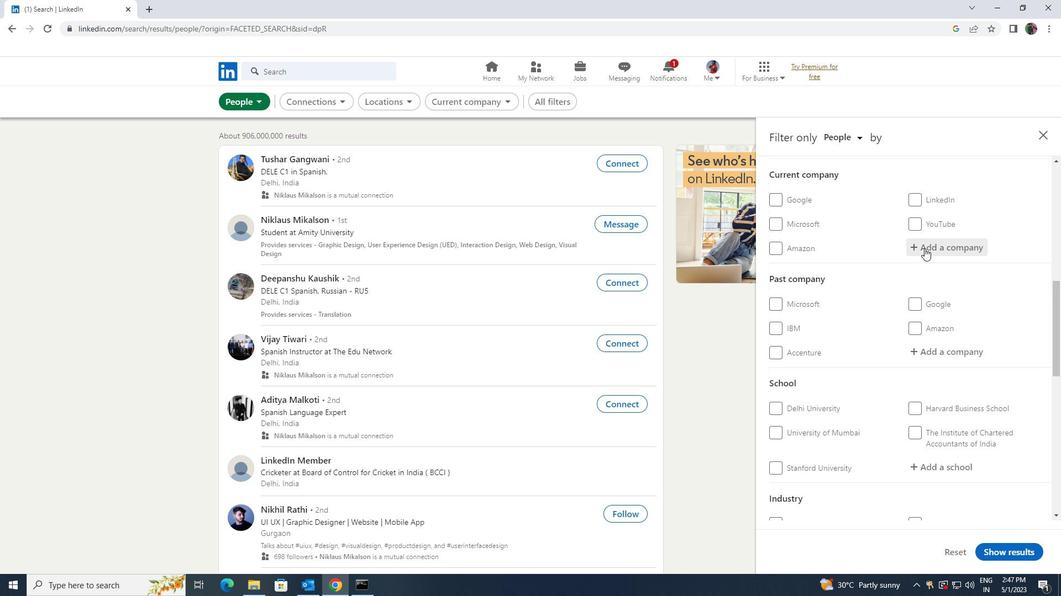 
Action: Mouse pressed left at (924, 247)
Screenshot: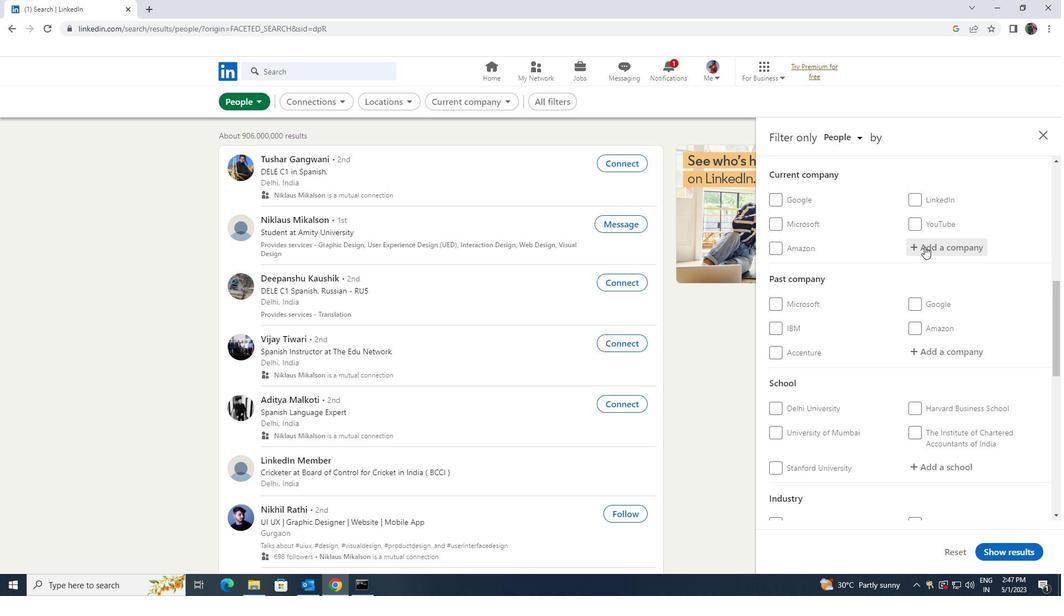 
Action: Key pressed <Key.shift>PROD
Screenshot: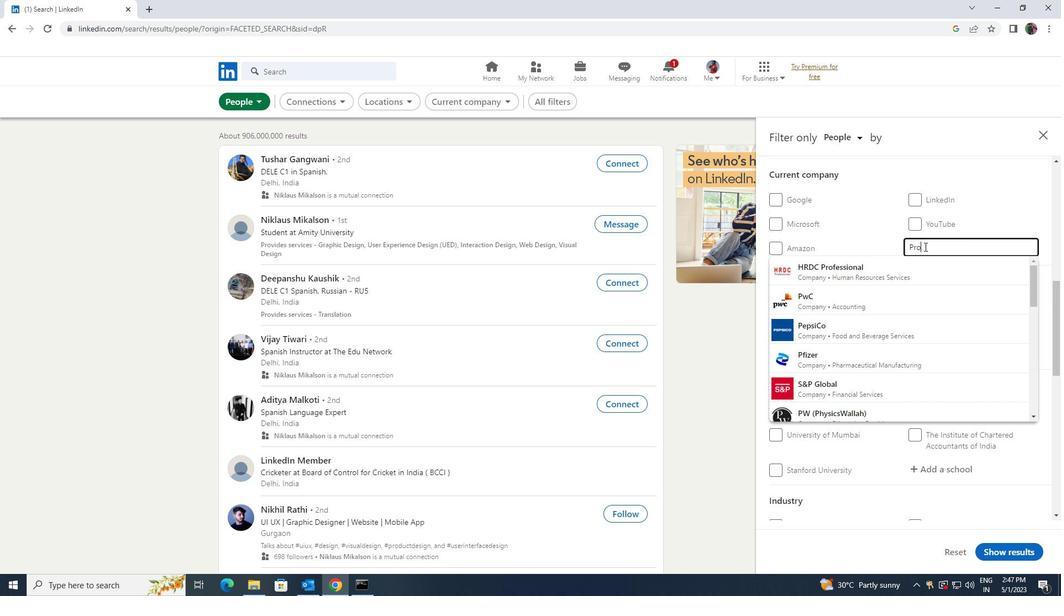 
Action: Mouse moved to (895, 281)
Screenshot: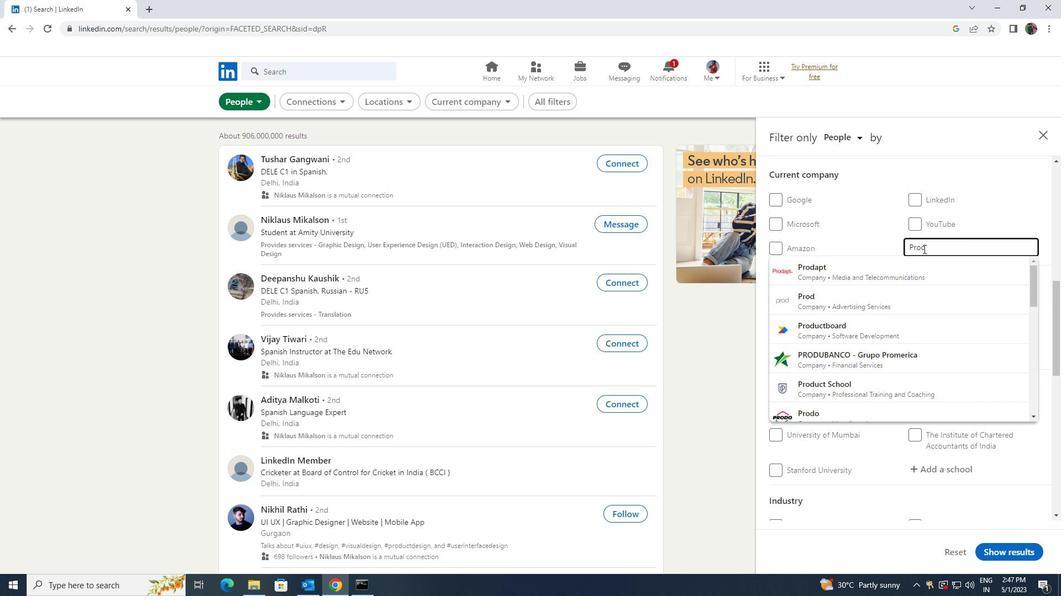 
Action: Mouse pressed left at (895, 281)
Screenshot: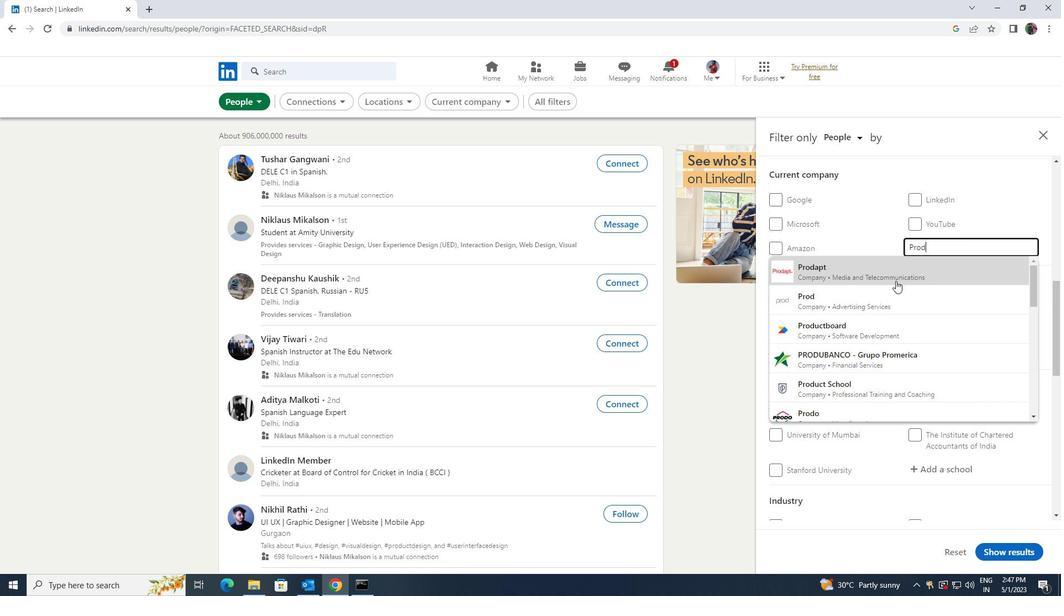 
Action: Mouse scrolled (895, 280) with delta (0, 0)
Screenshot: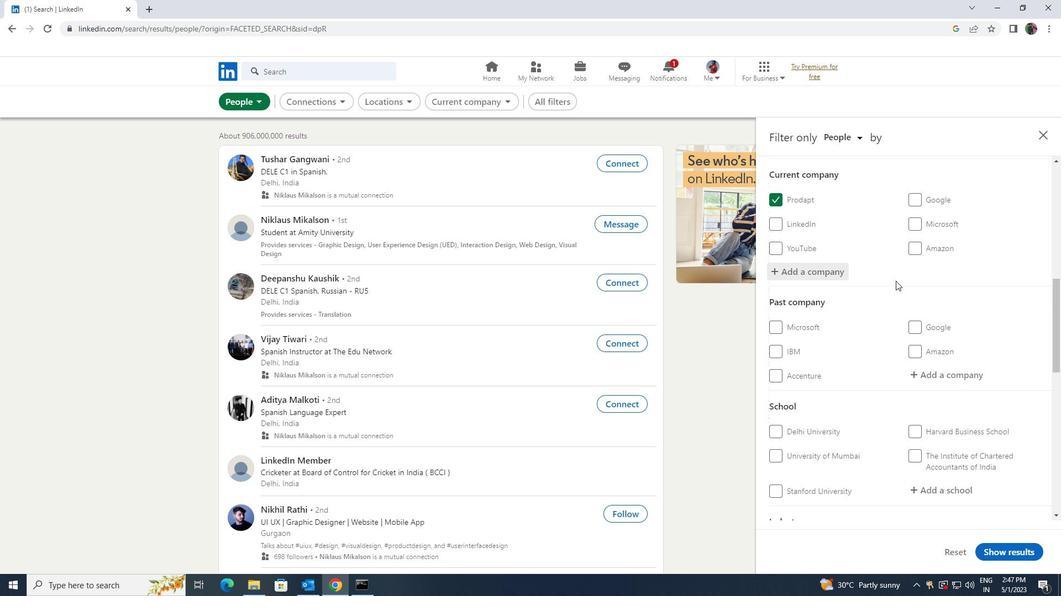 
Action: Mouse scrolled (895, 280) with delta (0, 0)
Screenshot: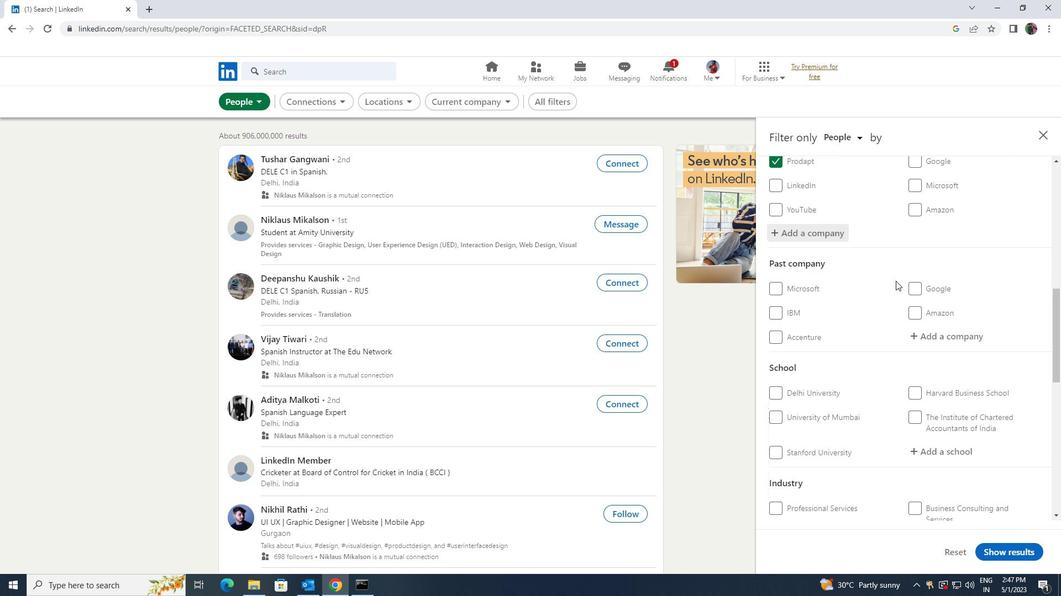 
Action: Mouse scrolled (895, 280) with delta (0, 0)
Screenshot: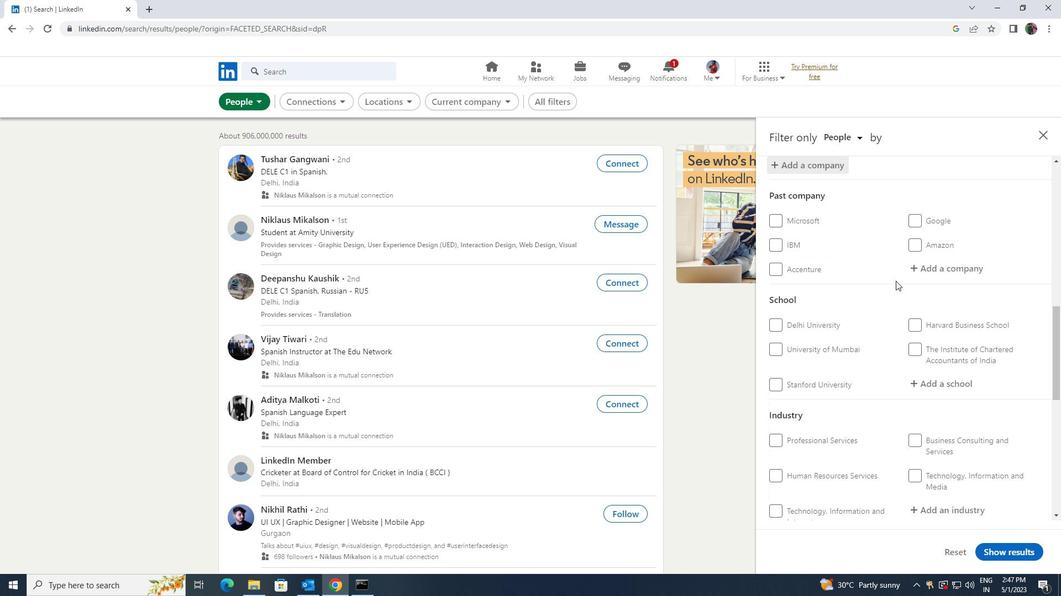 
Action: Mouse scrolled (895, 280) with delta (0, 0)
Screenshot: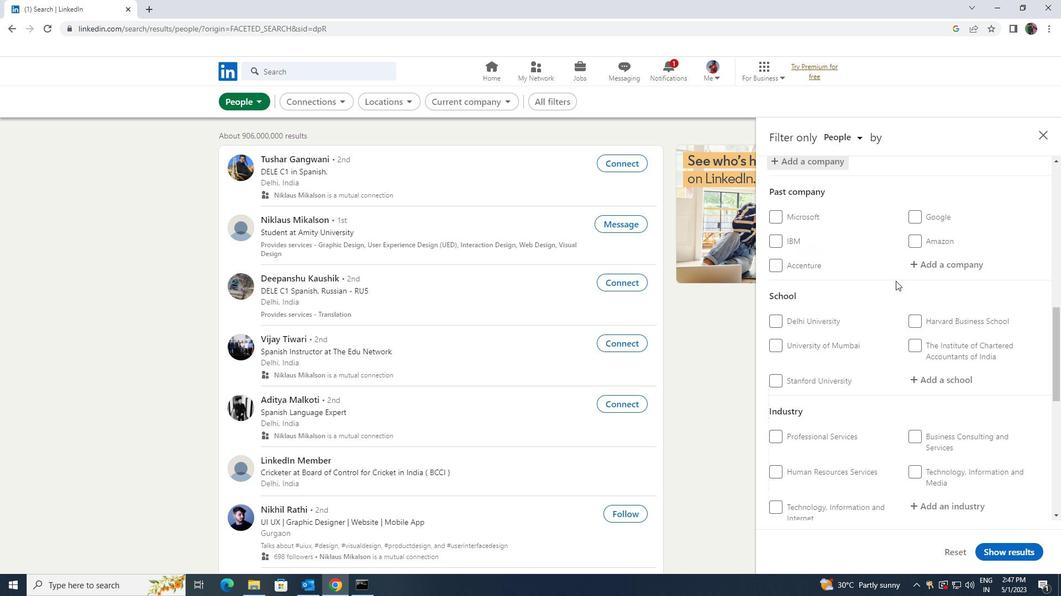 
Action: Mouse moved to (911, 268)
Screenshot: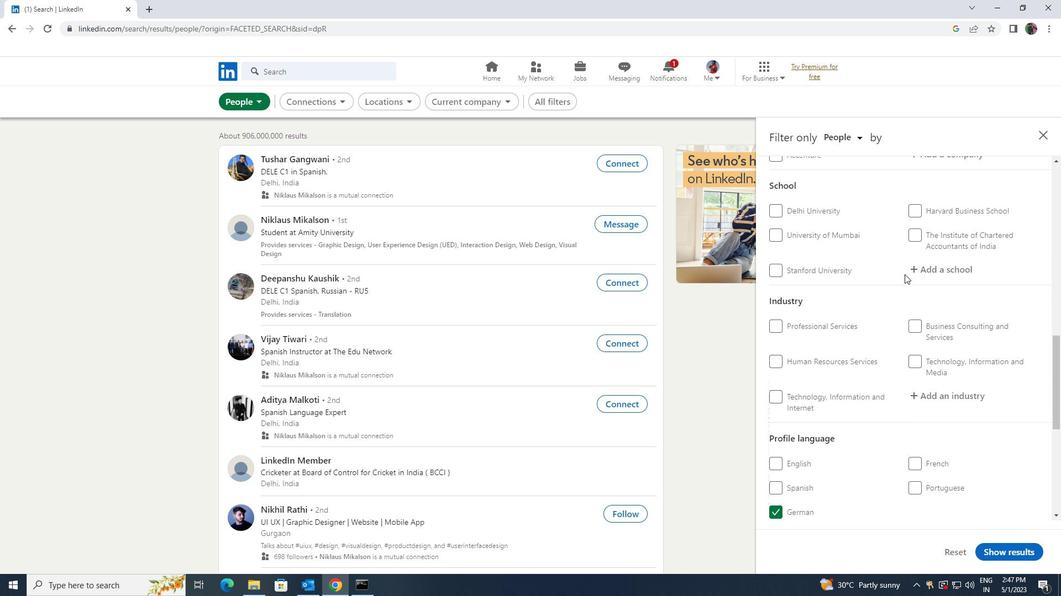 
Action: Mouse pressed left at (911, 268)
Screenshot: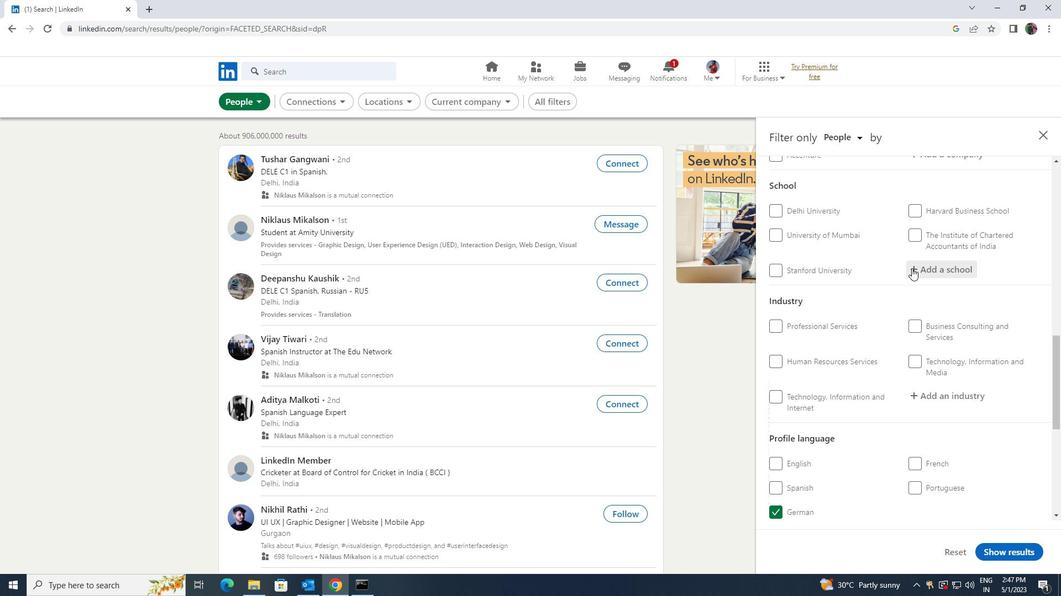
Action: Mouse moved to (911, 267)
Screenshot: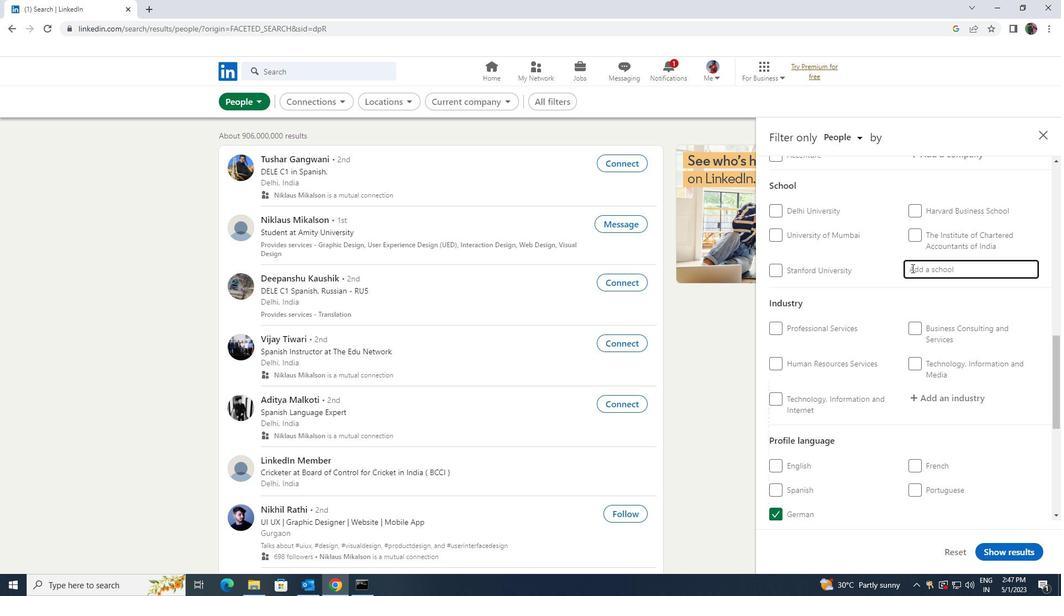 
Action: Key pressed <Key.shift><Key.shift><Key.shift><Key.shift><Key.shift><Key.shift><Key.shift><Key.shift><Key.shift><Key.shift>RAJASTHAN<Key.space><Key.shift>JOBS
Screenshot: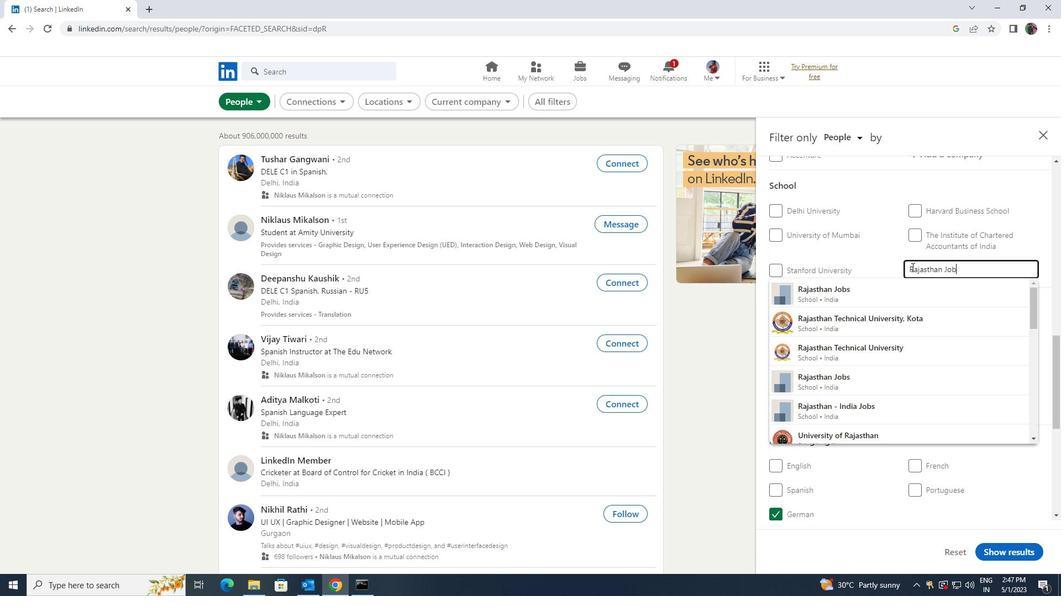 
Action: Mouse moved to (909, 283)
Screenshot: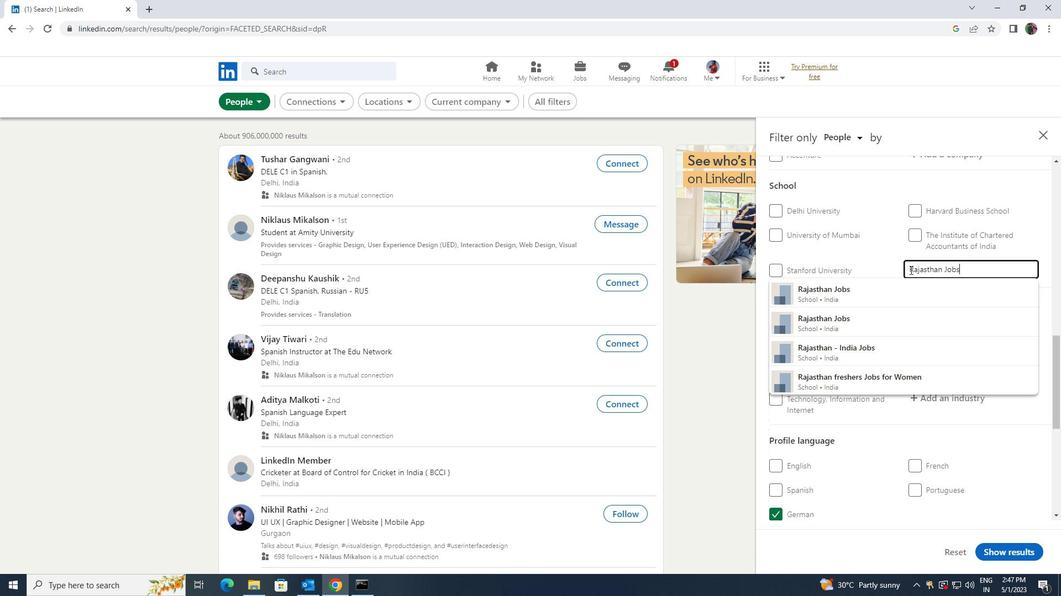 
Action: Mouse pressed left at (909, 283)
Screenshot: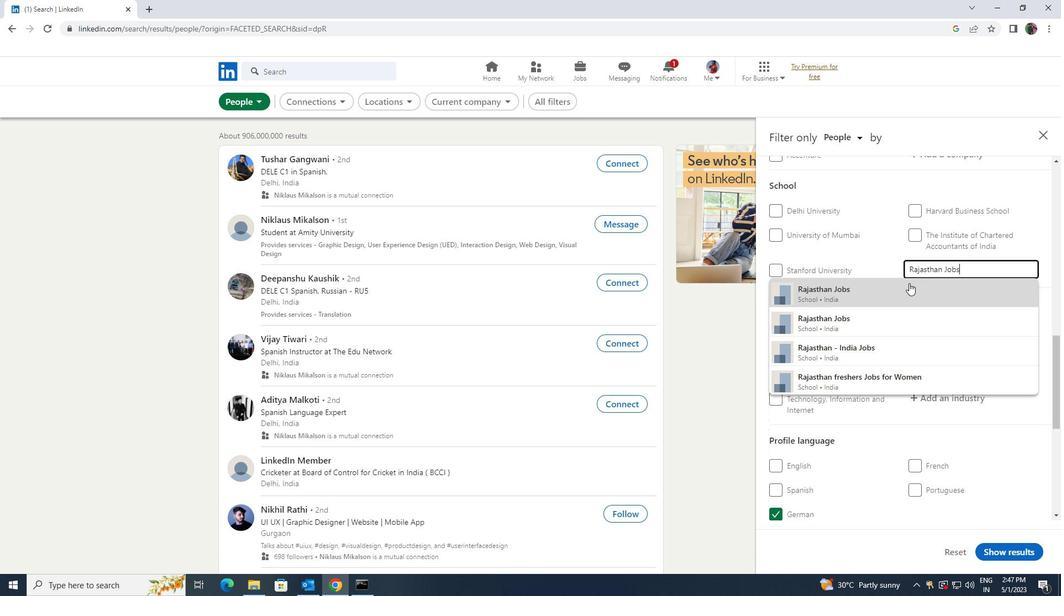 
Action: Mouse scrolled (909, 282) with delta (0, 0)
Screenshot: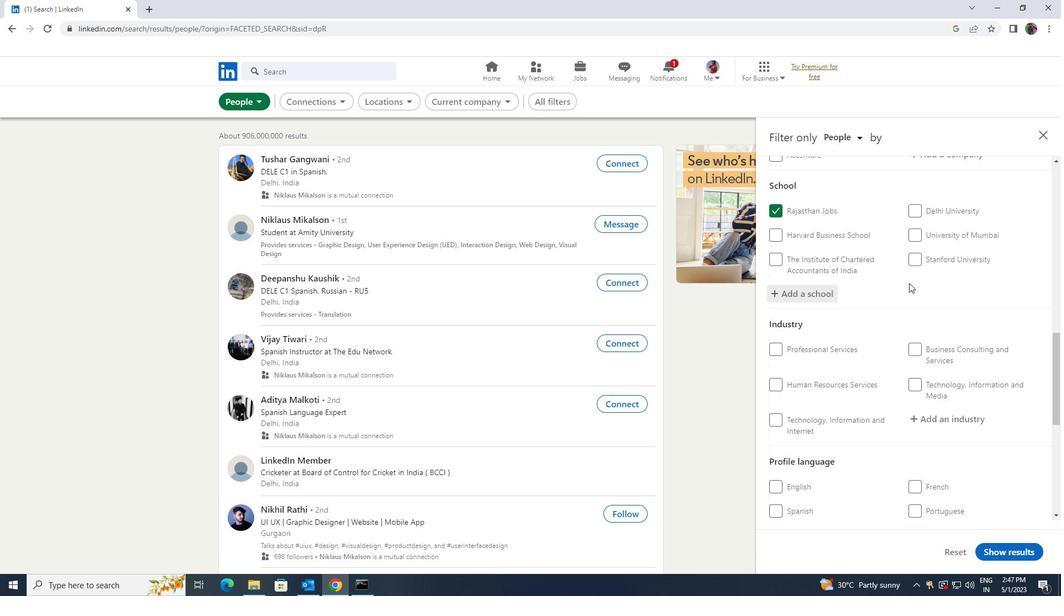 
Action: Mouse scrolled (909, 282) with delta (0, 0)
Screenshot: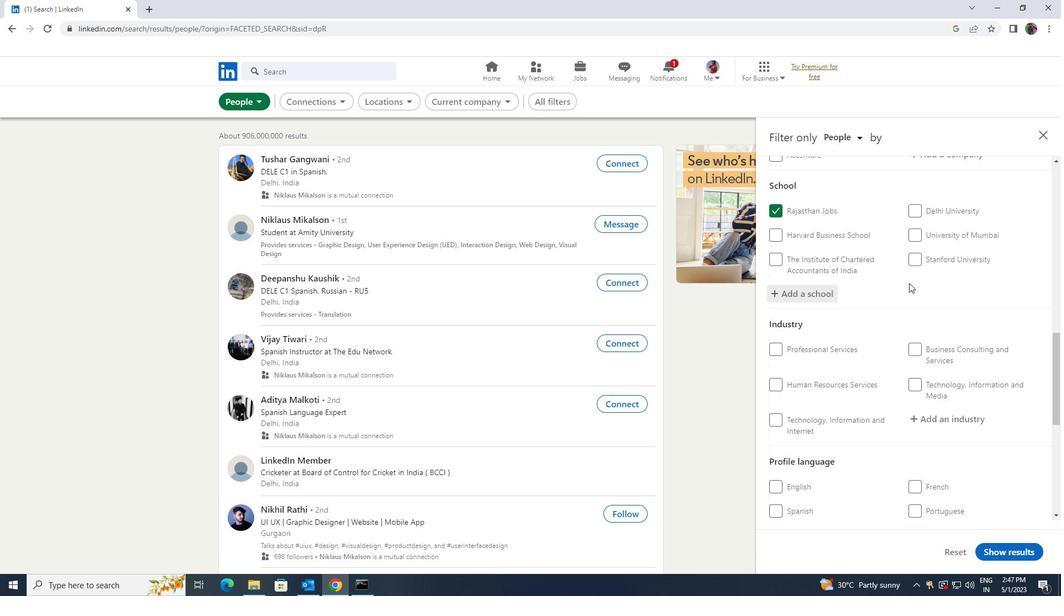 
Action: Mouse moved to (942, 306)
Screenshot: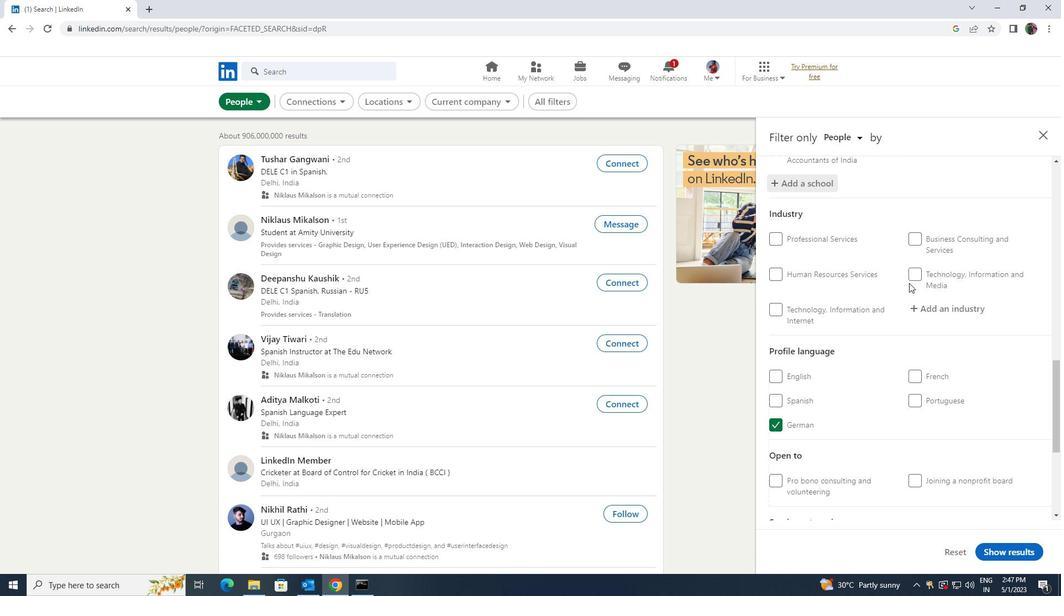 
Action: Mouse pressed left at (942, 306)
Screenshot: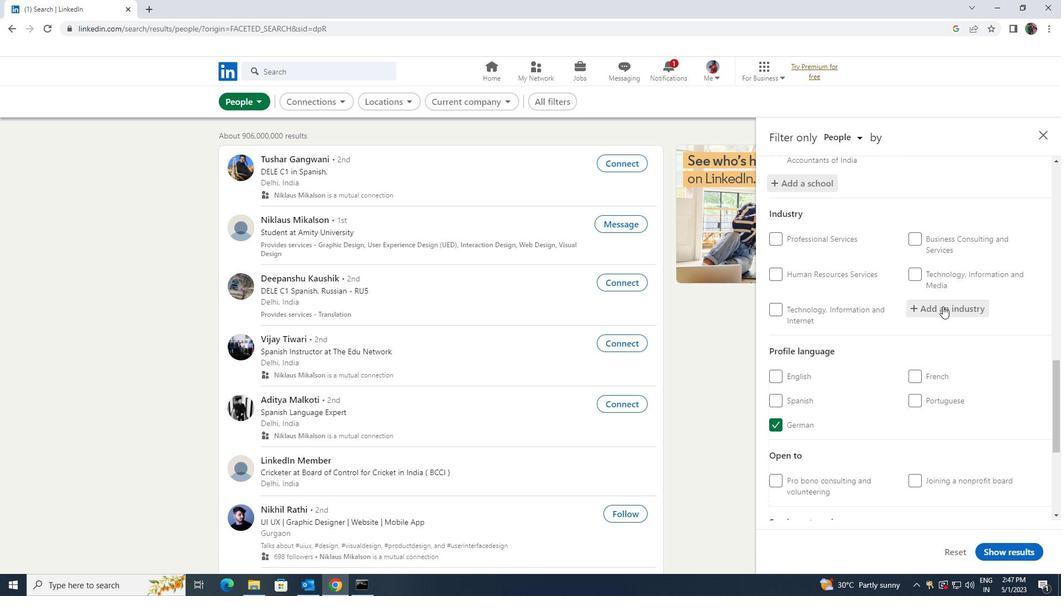 
Action: Key pressed <Key.shift><Key.shift>WHOLESALE<Key.space><Key.shift>HARD
Screenshot: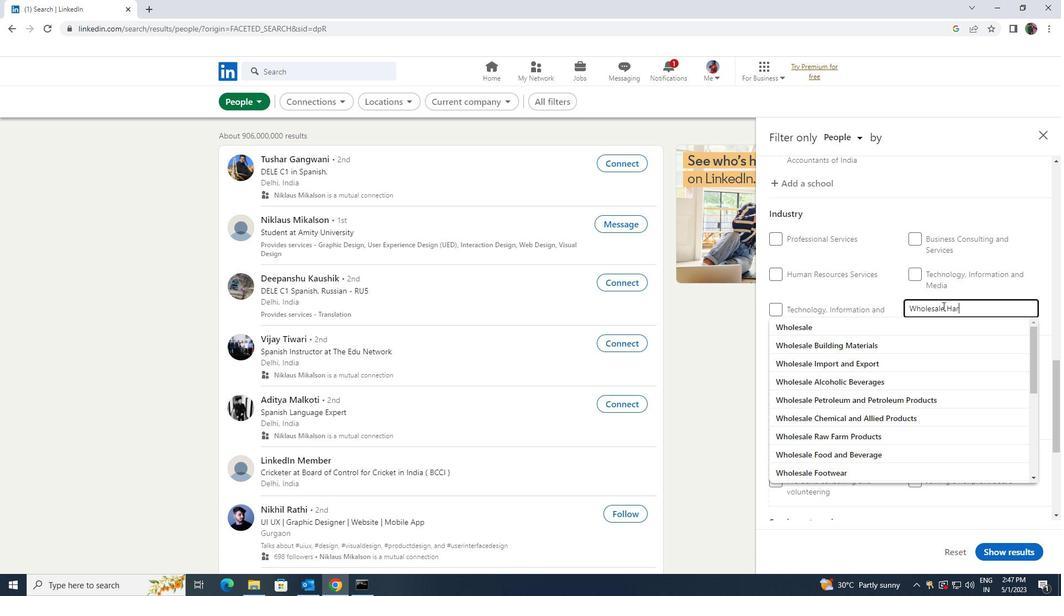 
Action: Mouse moved to (942, 322)
Screenshot: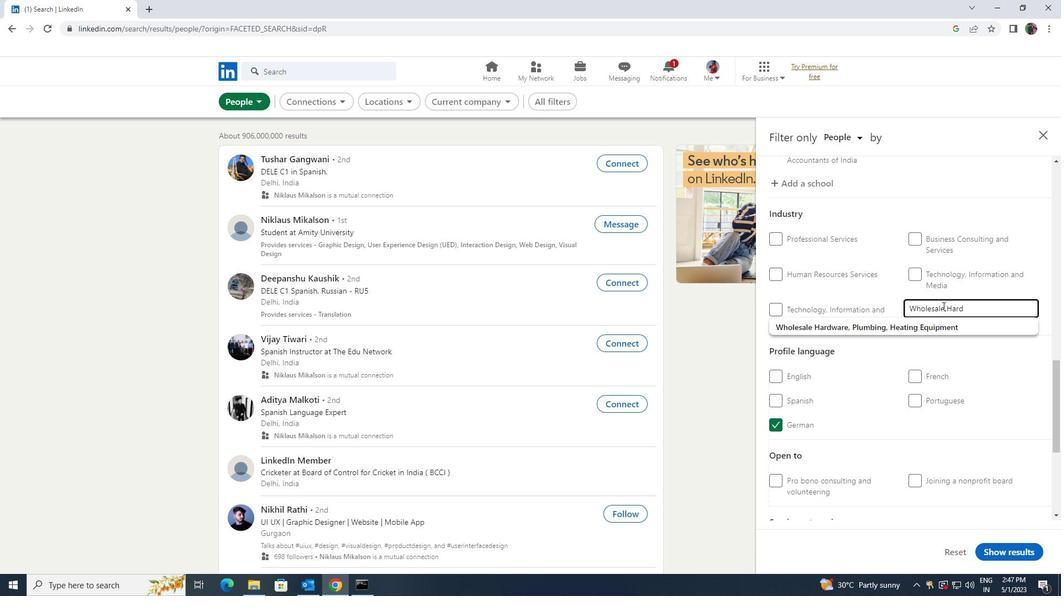 
Action: Mouse pressed left at (942, 322)
Screenshot: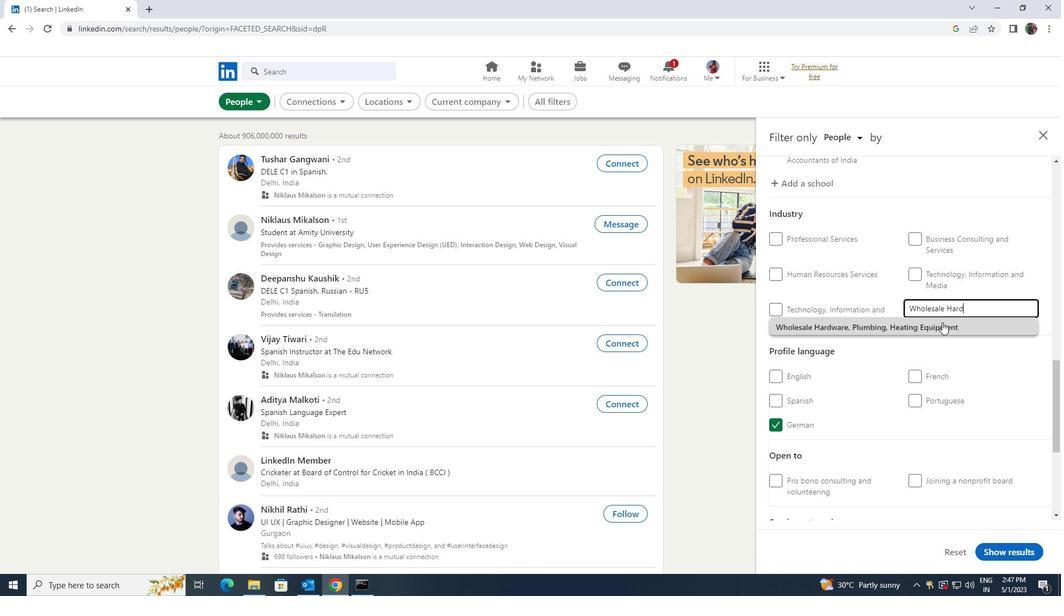 
Action: Mouse moved to (941, 322)
Screenshot: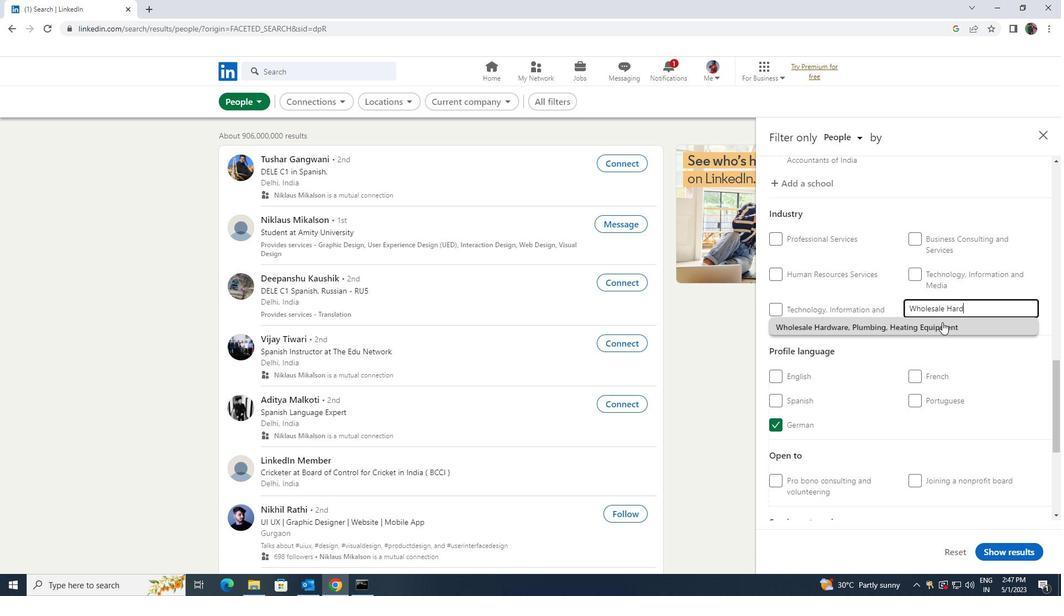 
Action: Mouse scrolled (941, 322) with delta (0, 0)
Screenshot: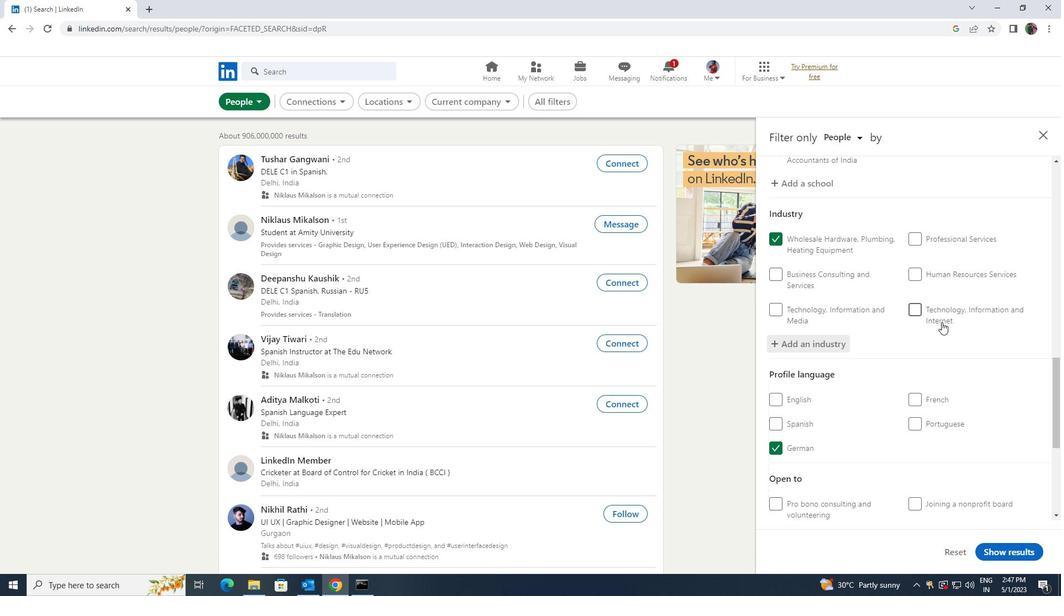 
Action: Mouse scrolled (941, 322) with delta (0, 0)
Screenshot: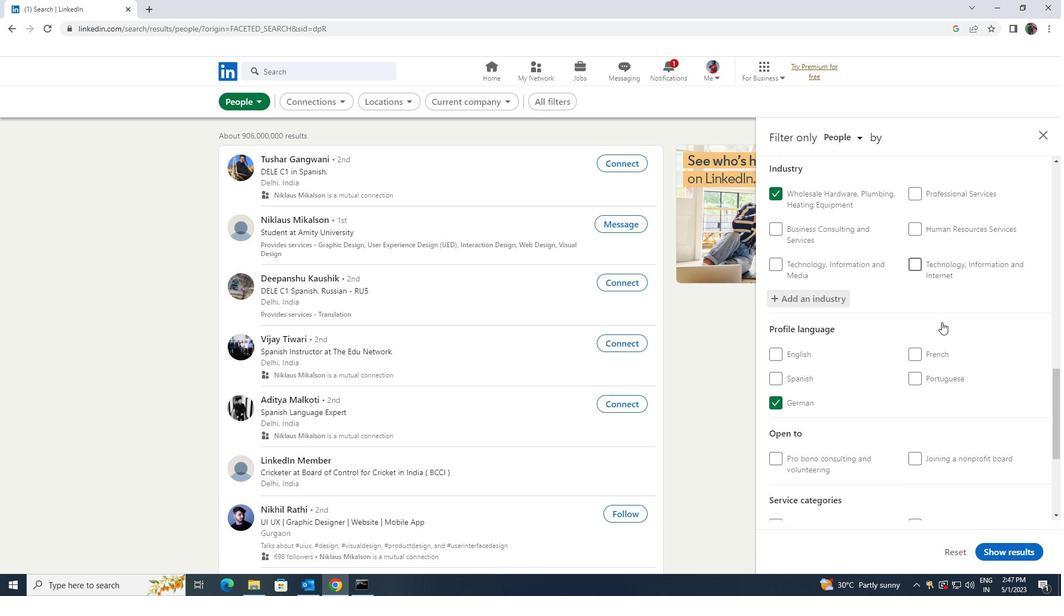 
Action: Mouse moved to (941, 322)
Screenshot: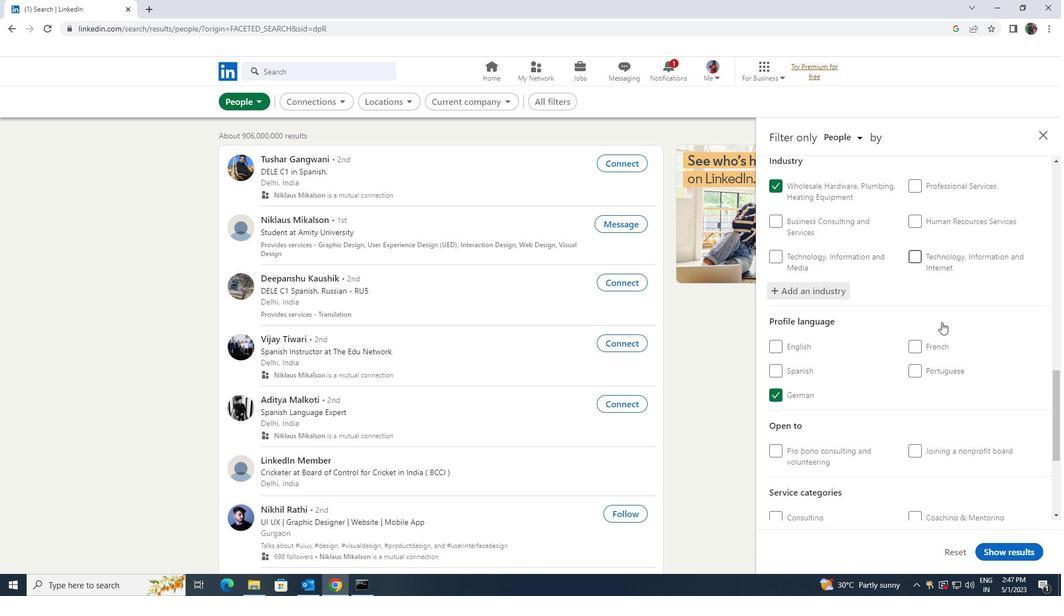 
Action: Mouse scrolled (941, 322) with delta (0, 0)
Screenshot: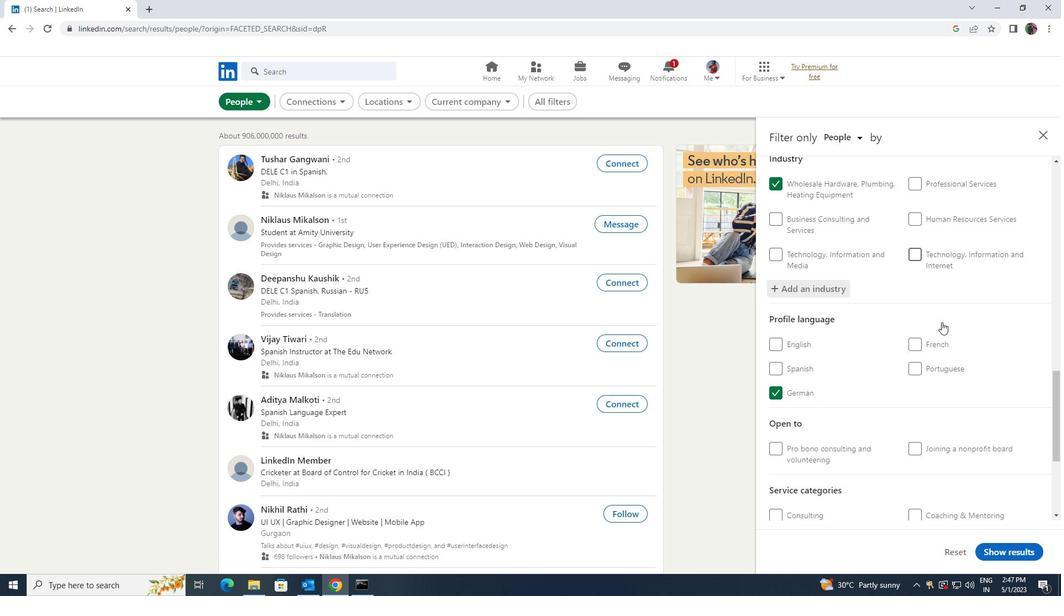 
Action: Mouse moved to (938, 323)
Screenshot: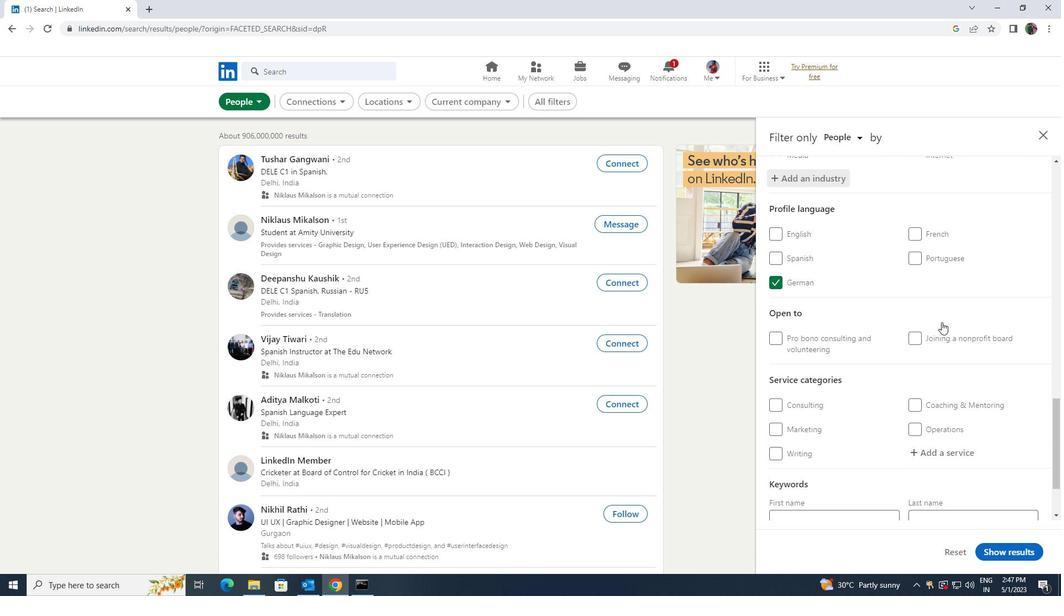 
Action: Mouse scrolled (938, 323) with delta (0, 0)
Screenshot: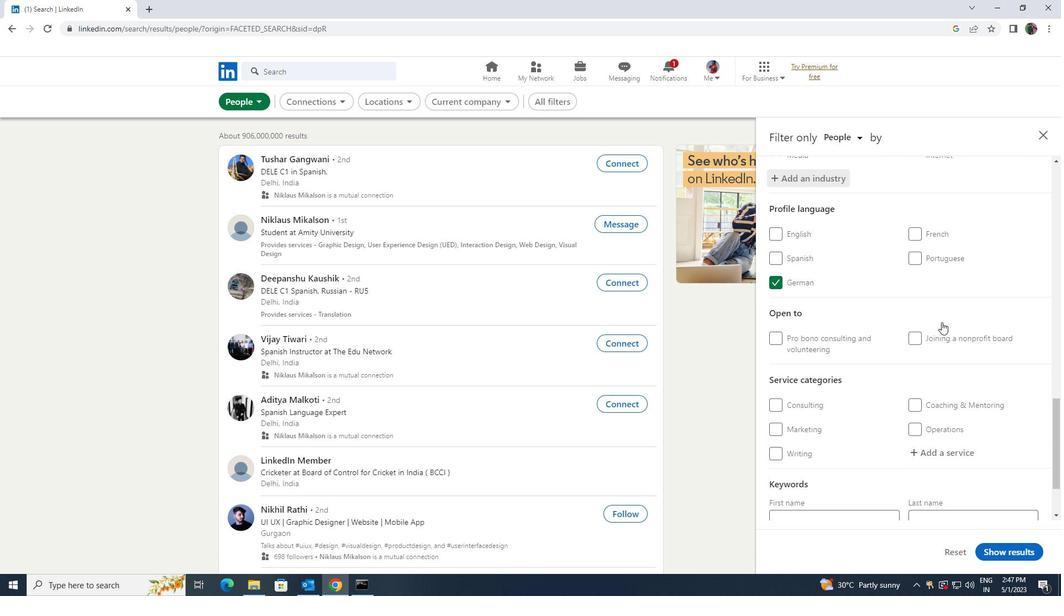 
Action: Mouse scrolled (938, 323) with delta (0, 0)
Screenshot: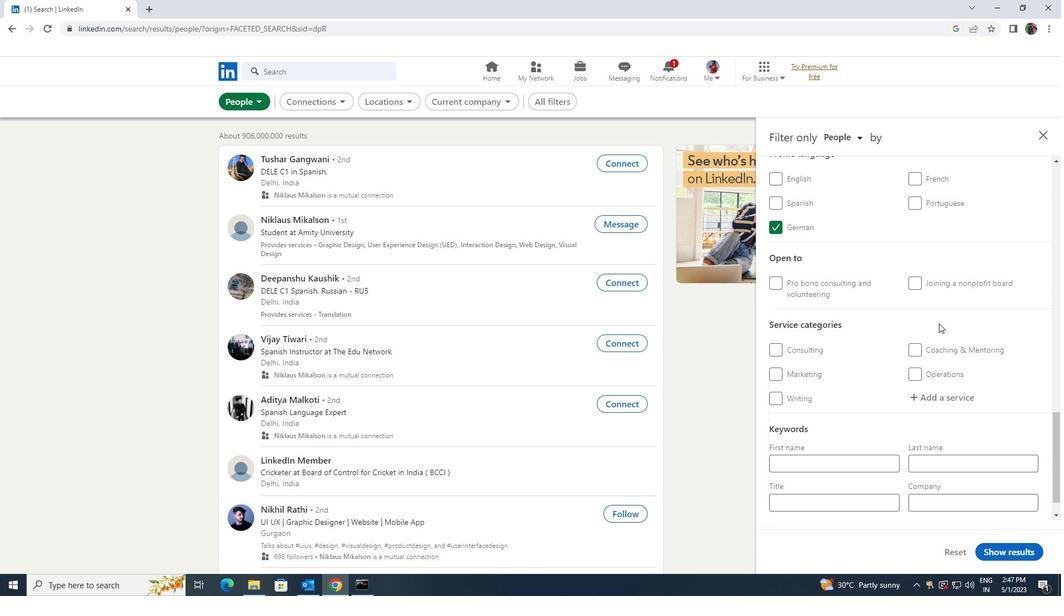 
Action: Mouse moved to (932, 361)
Screenshot: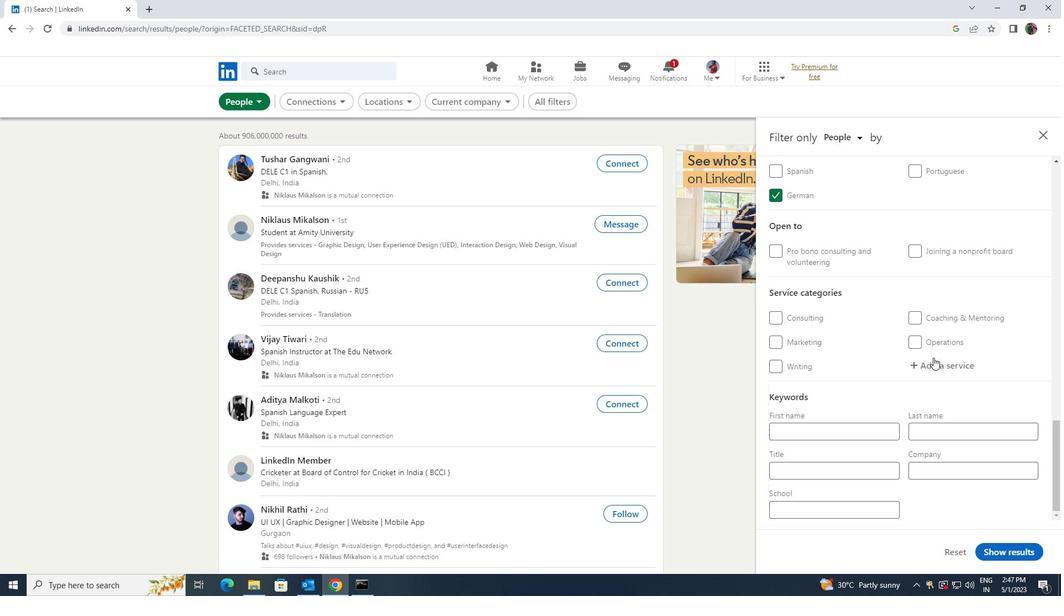 
Action: Mouse pressed left at (932, 361)
Screenshot: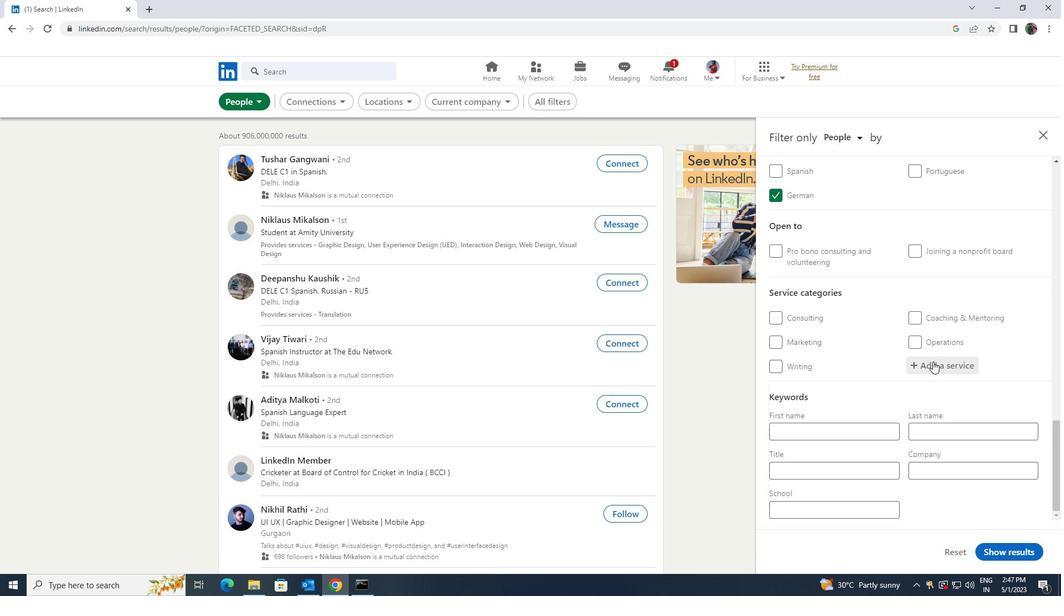 
Action: Key pressed <Key.shift>ASSISTANCE<Key.space><Key.shift>ADVERTISING<Key.enter>
Screenshot: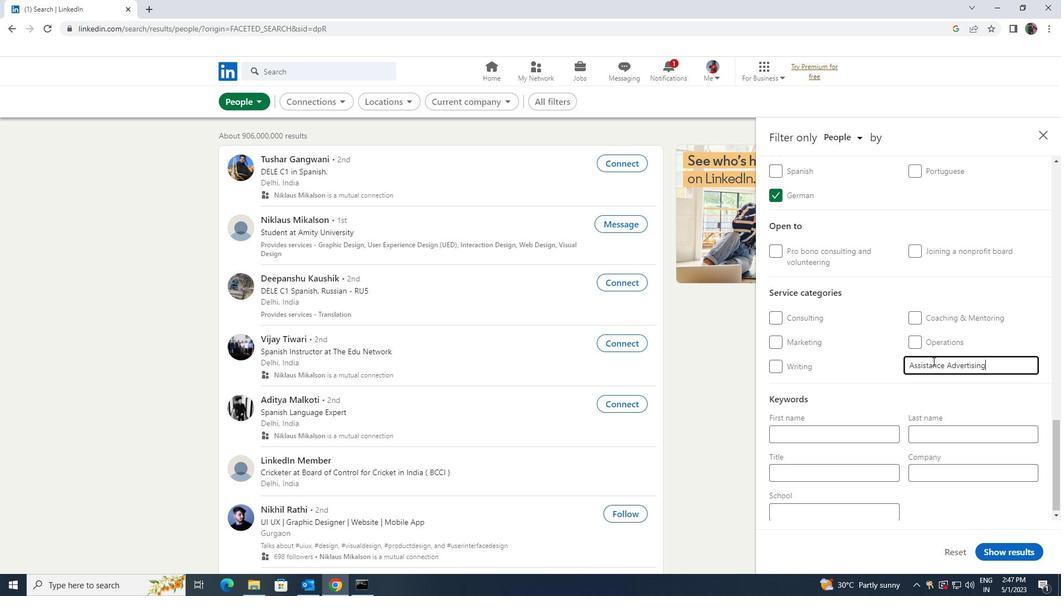 
Action: Mouse moved to (863, 470)
Screenshot: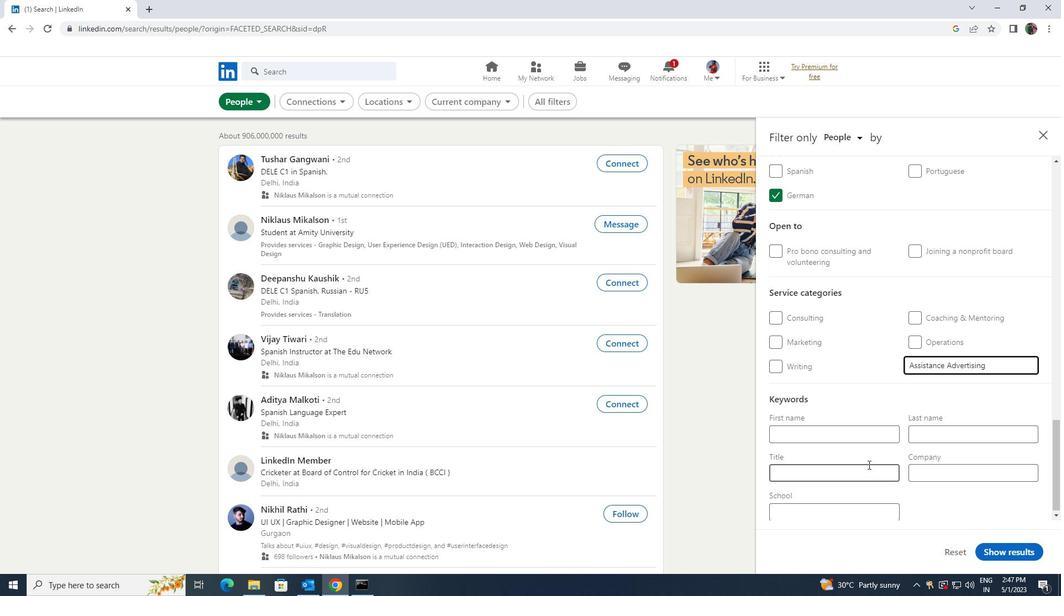 
Action: Mouse pressed left at (863, 470)
Screenshot: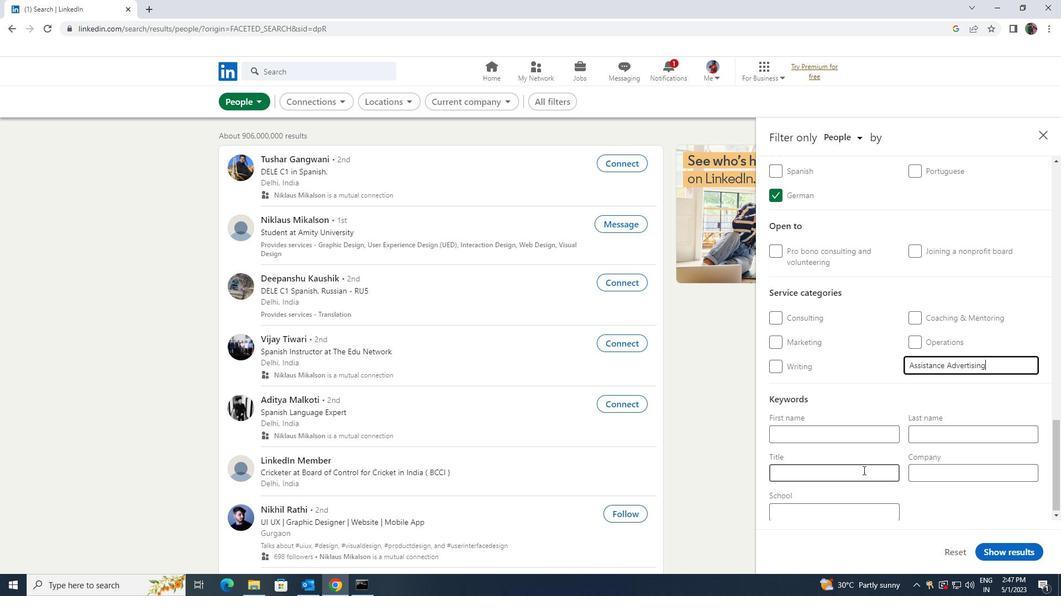 
Action: Key pressed <Key.shift>CAMERA<Key.space><Key.shift>OPERATOR
Screenshot: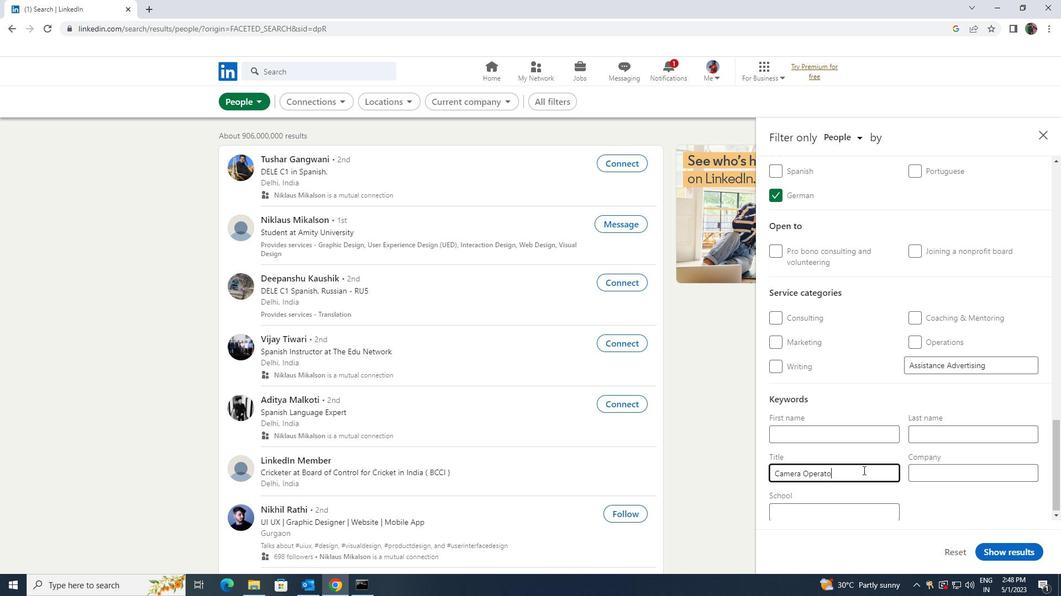 
Action: Mouse moved to (997, 548)
Screenshot: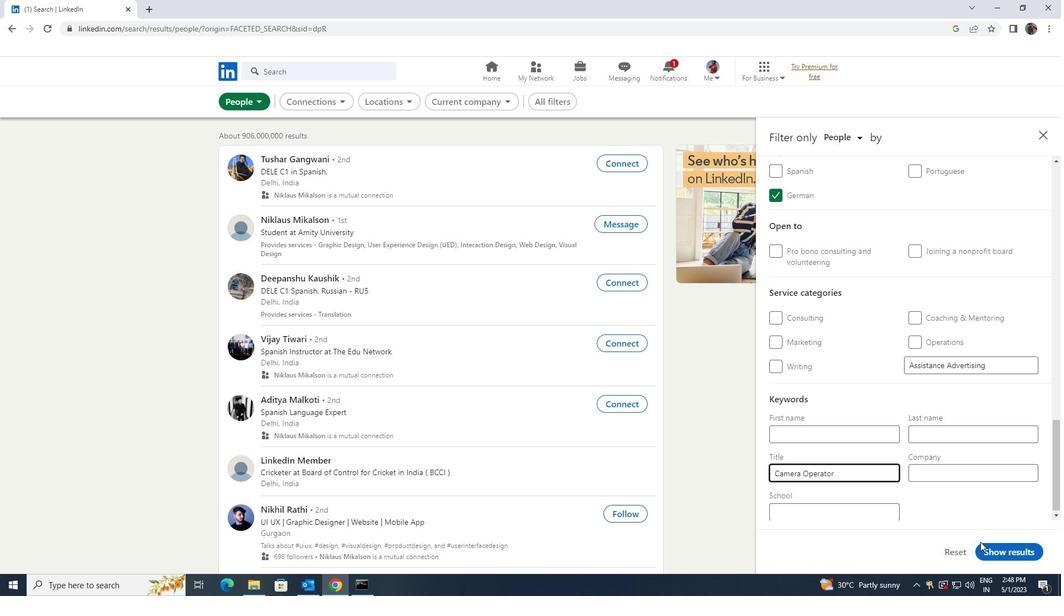 
Action: Mouse pressed left at (997, 548)
Screenshot: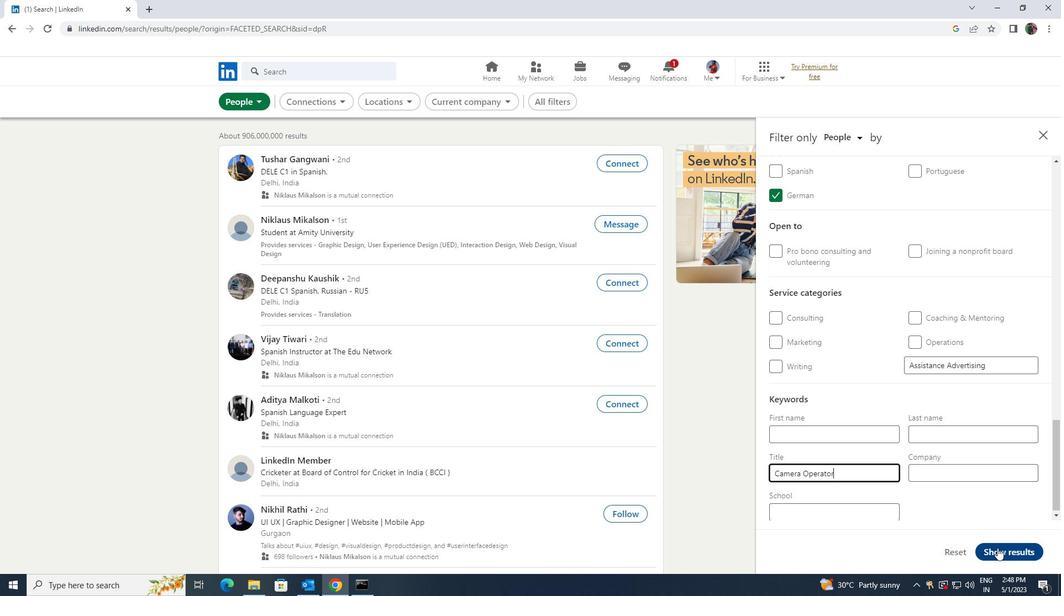 
